 Task: Create a sub task System Test and UAT for the task  Implement a new cloud-based project management system for a company in the project AgileRapid , assign it to team member softage.2@softage.net and update the status of the sub task to  At Risk , set the priority of the sub task to Medium
Action: Mouse moved to (205, 433)
Screenshot: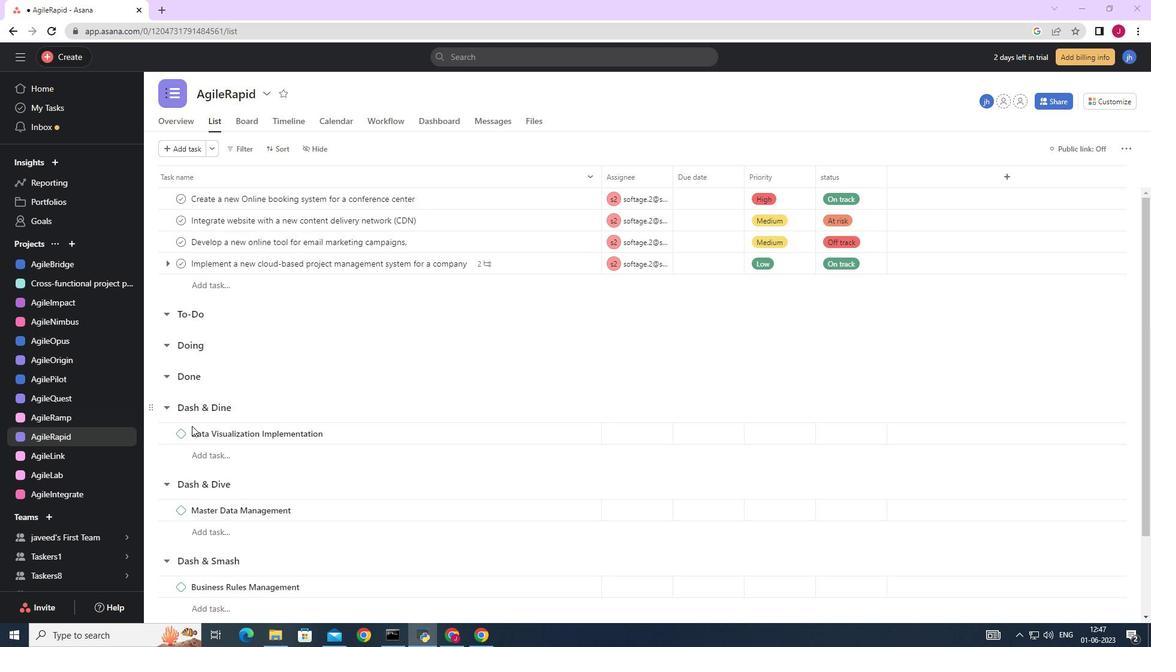 
Action: Mouse scrolled (205, 432) with delta (0, 0)
Screenshot: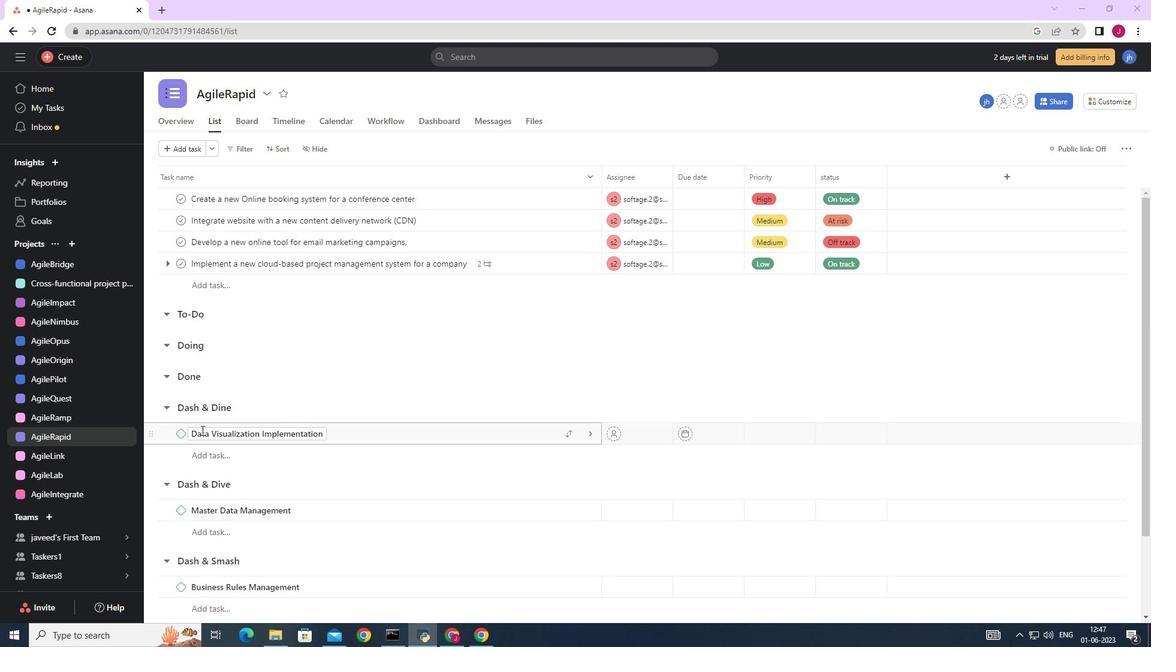 
Action: Mouse scrolled (205, 432) with delta (0, 0)
Screenshot: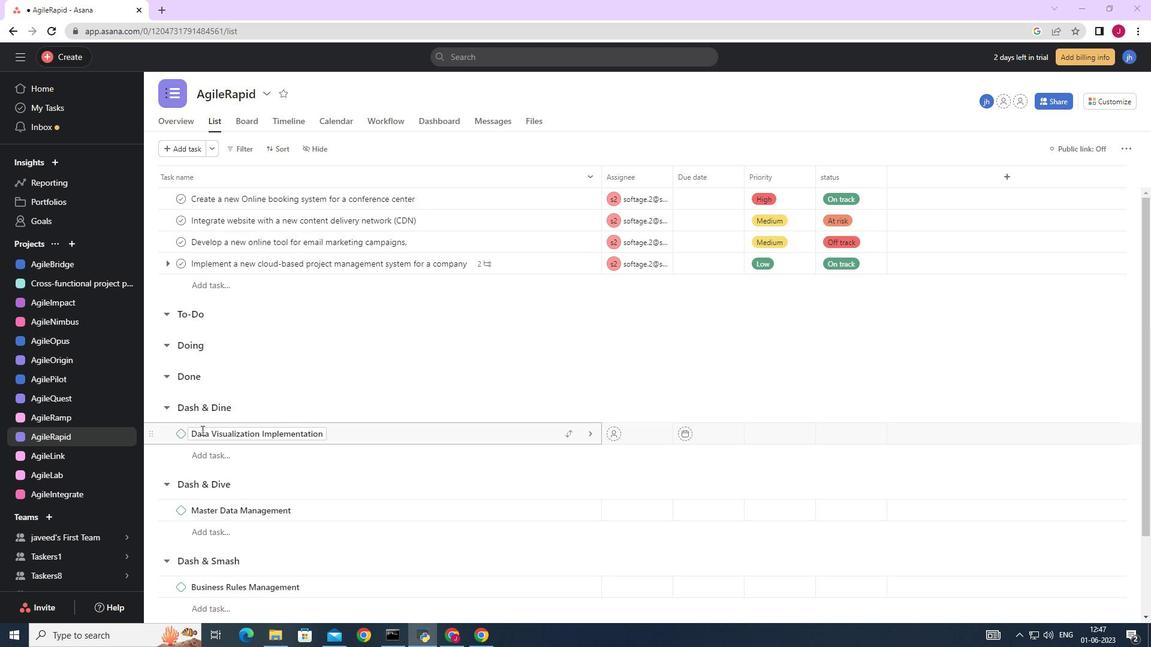 
Action: Mouse scrolled (205, 432) with delta (0, 0)
Screenshot: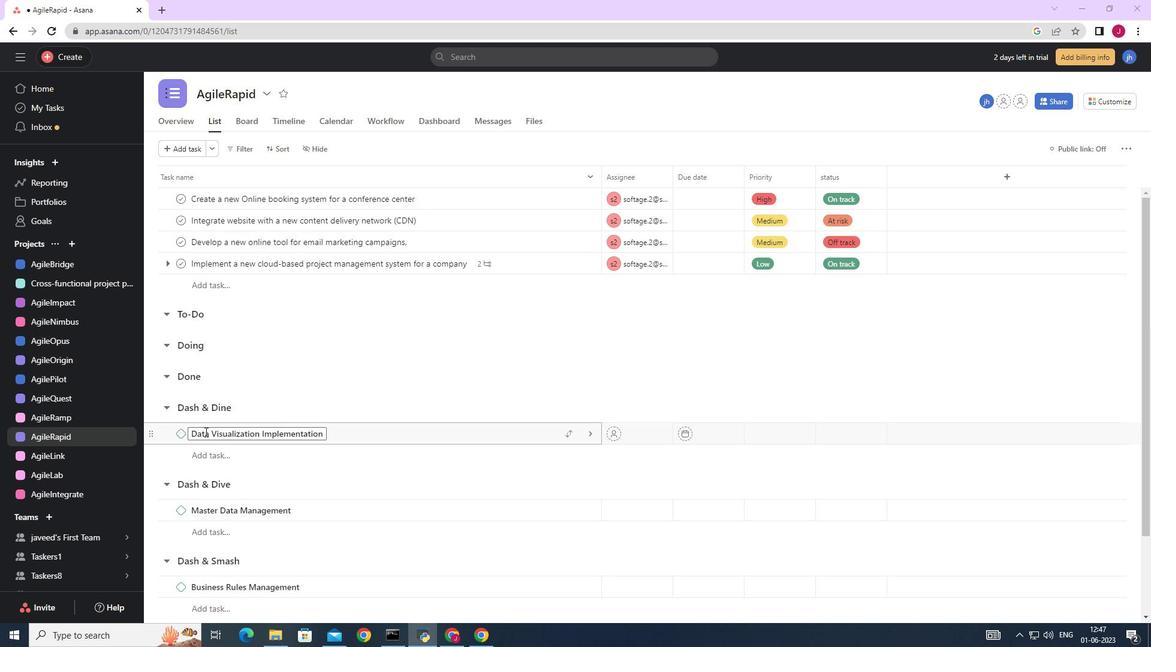 
Action: Mouse scrolled (205, 432) with delta (0, 0)
Screenshot: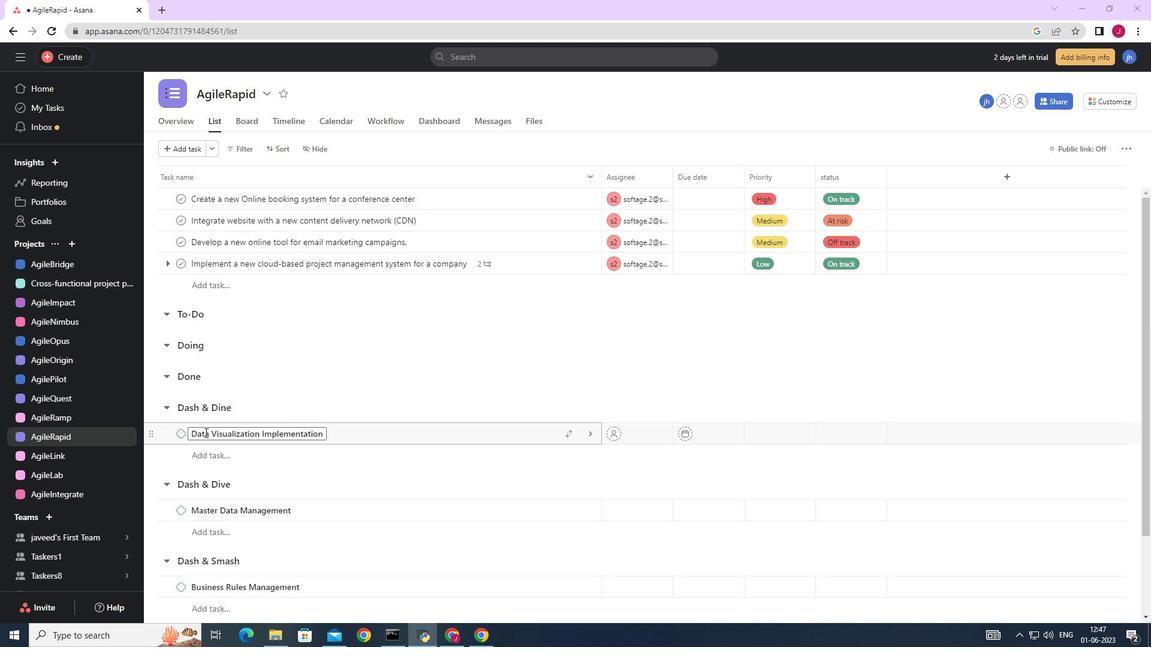 
Action: Mouse moved to (208, 443)
Screenshot: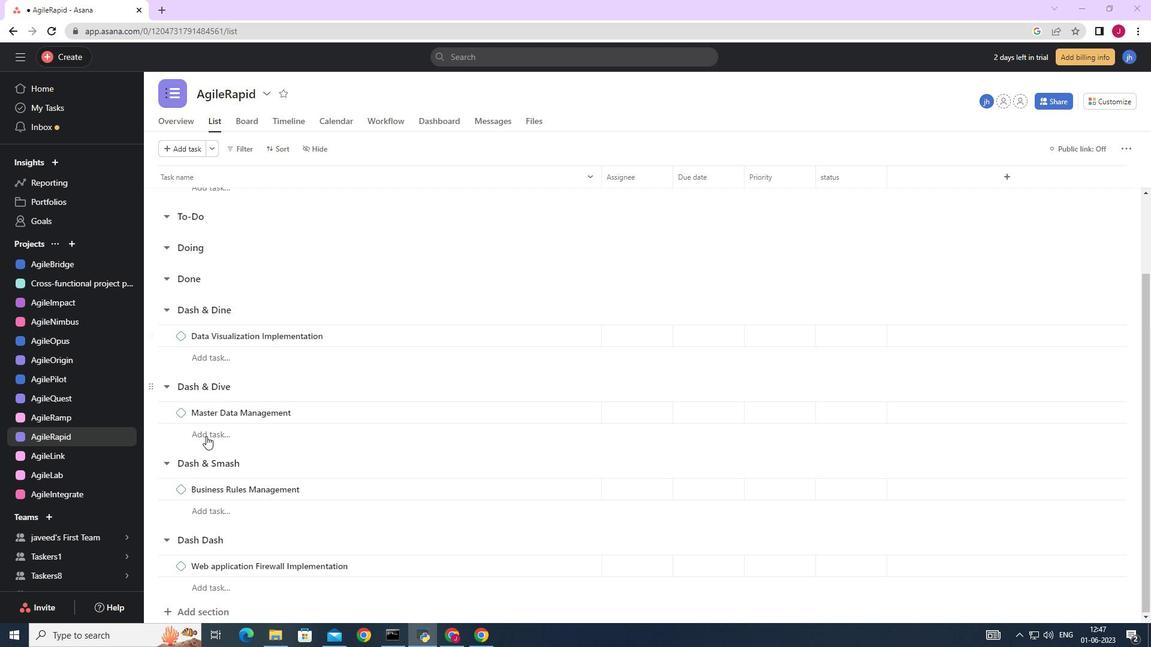 
Action: Mouse scrolled (208, 443) with delta (0, 0)
Screenshot: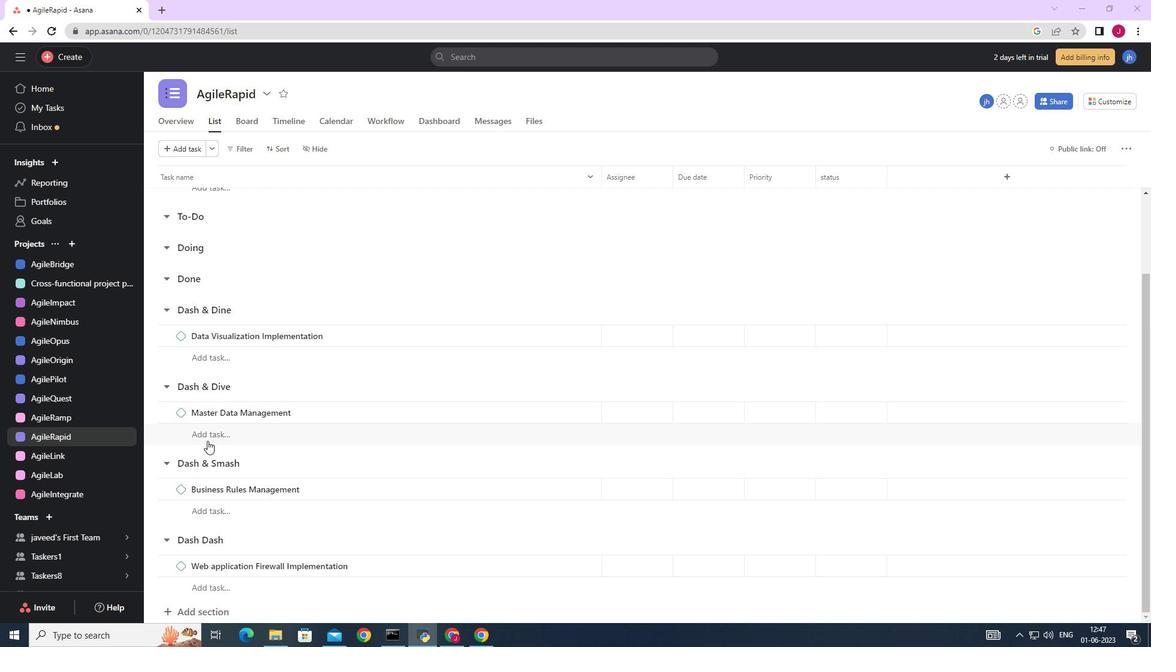 
Action: Mouse scrolled (208, 443) with delta (0, 0)
Screenshot: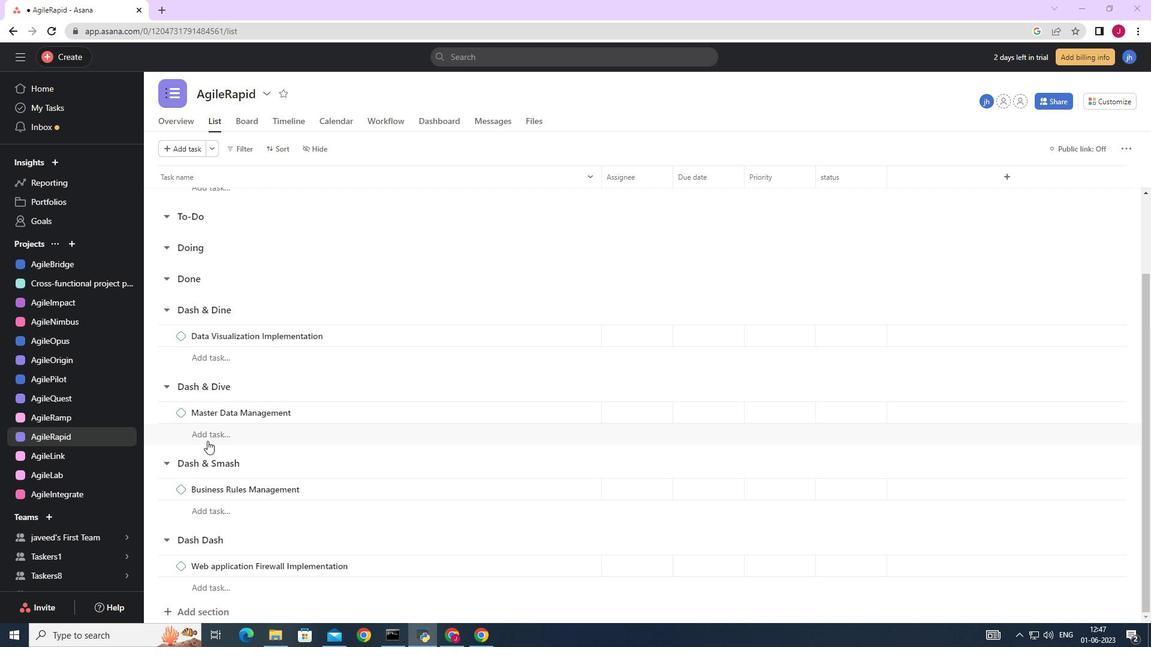 
Action: Mouse scrolled (208, 443) with delta (0, 0)
Screenshot: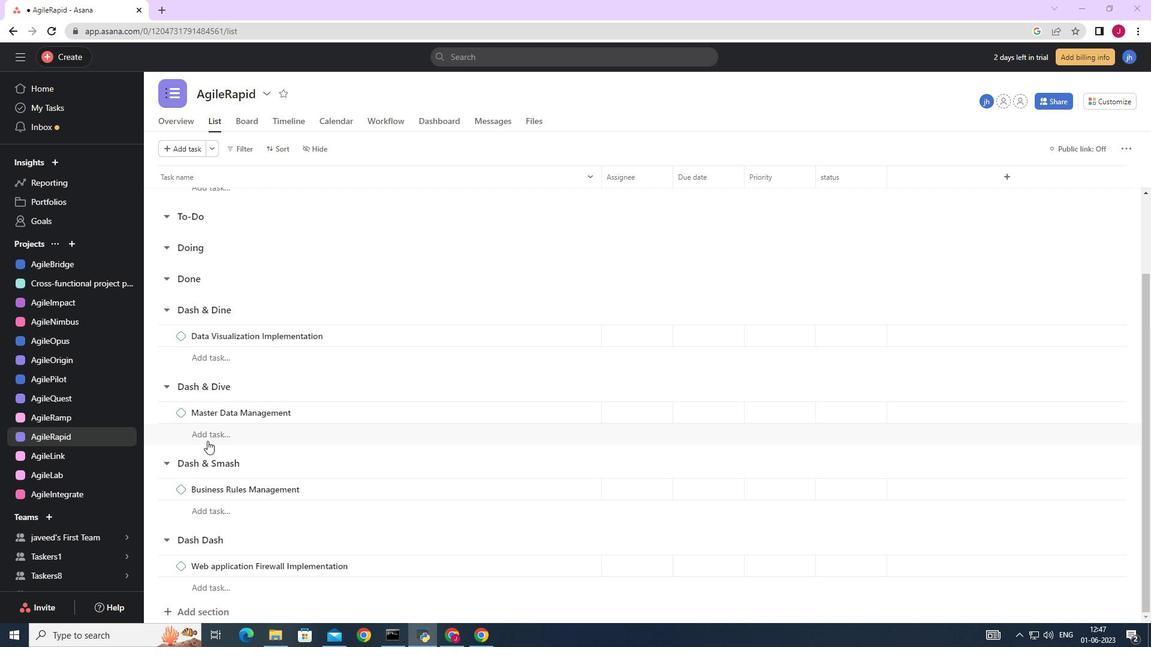 
Action: Mouse scrolled (208, 443) with delta (0, 0)
Screenshot: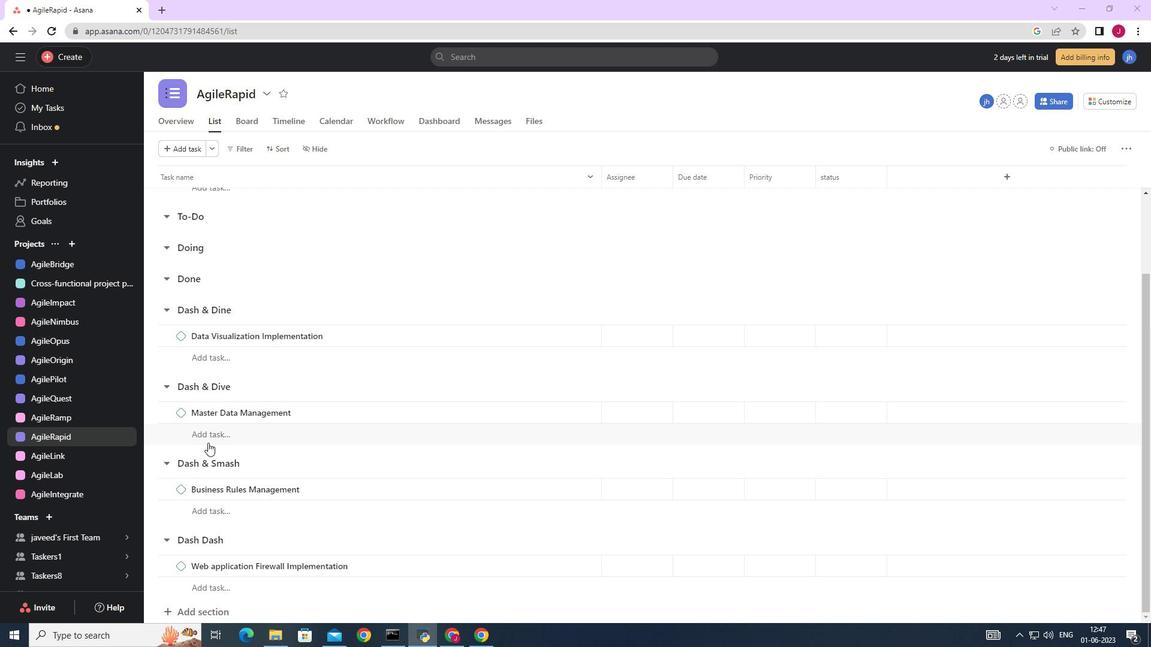 
Action: Mouse moved to (546, 265)
Screenshot: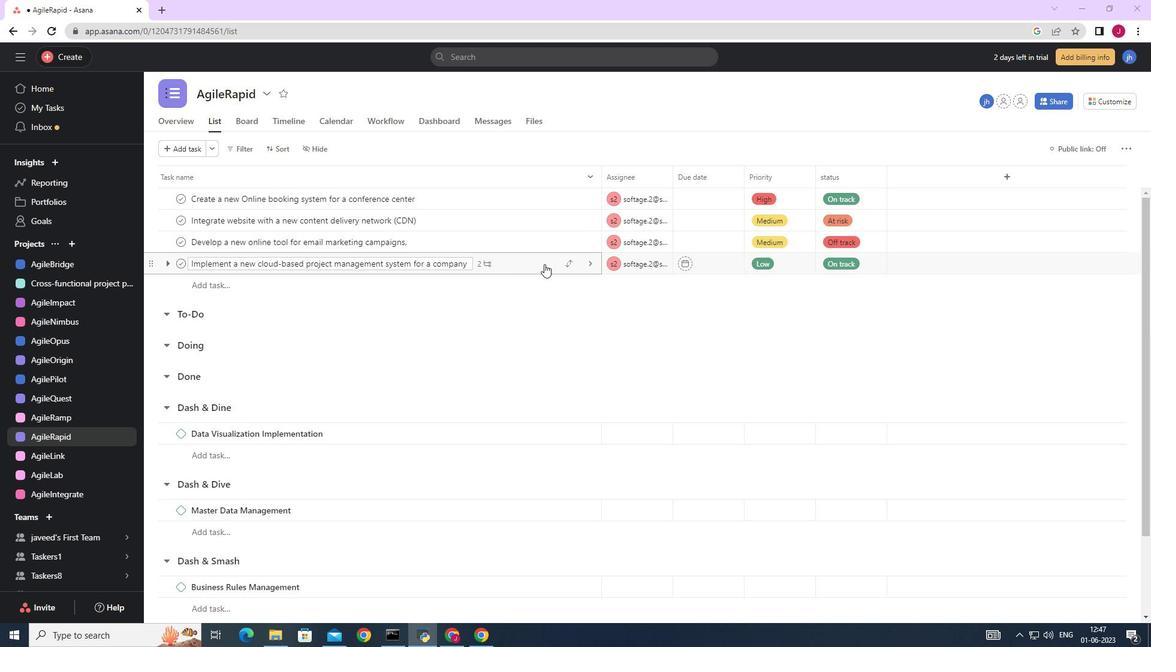 
Action: Mouse pressed left at (546, 265)
Screenshot: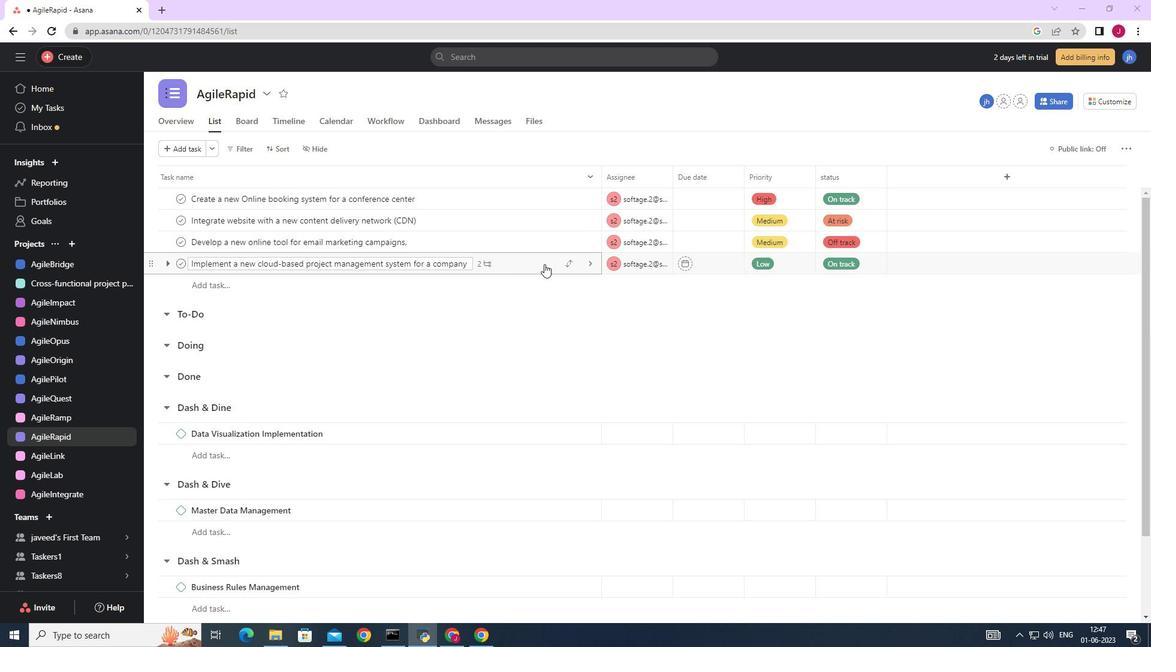 
Action: Mouse moved to (872, 427)
Screenshot: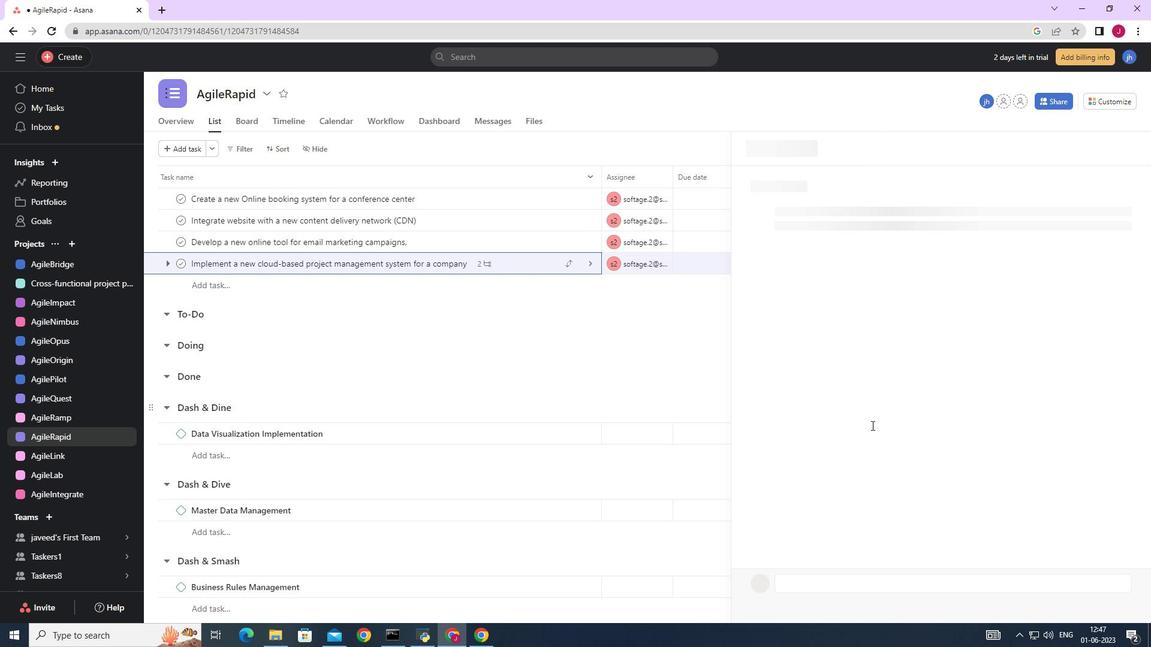 
Action: Mouse scrolled (872, 427) with delta (0, 0)
Screenshot: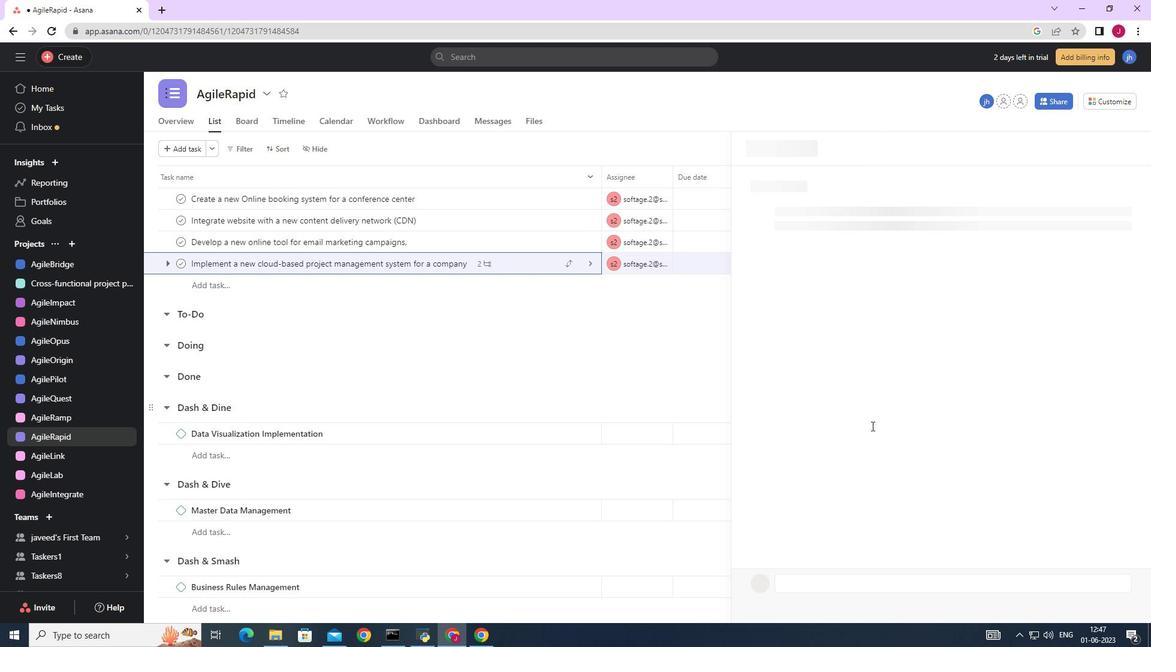 
Action: Mouse scrolled (872, 427) with delta (0, 0)
Screenshot: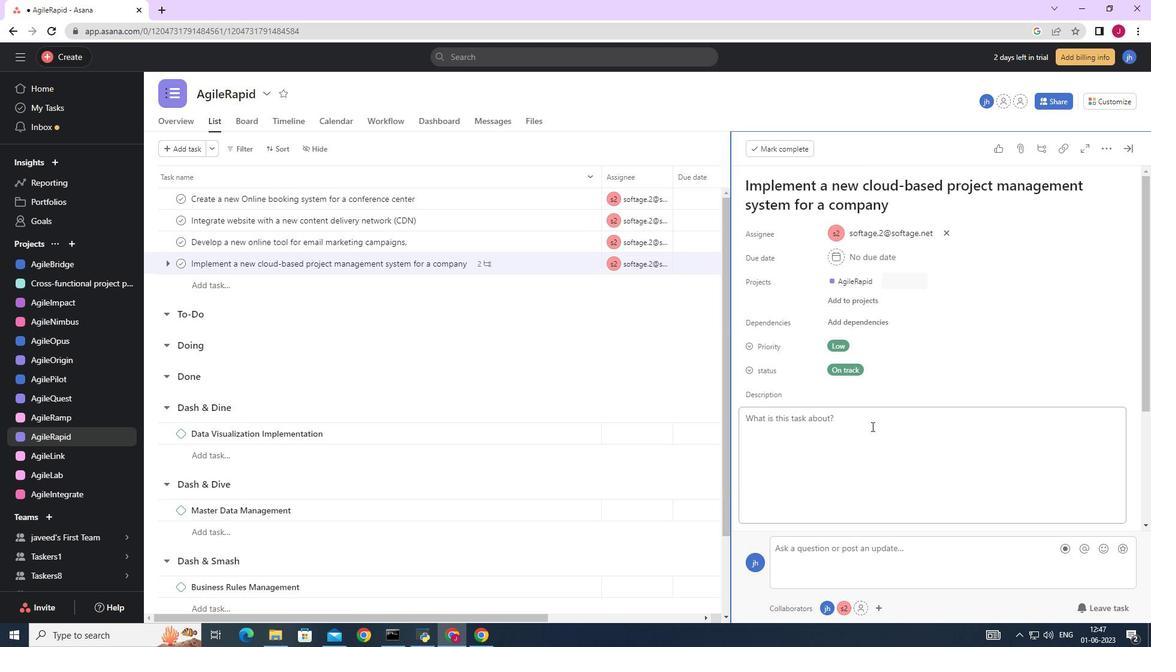 
Action: Mouse scrolled (872, 427) with delta (0, 0)
Screenshot: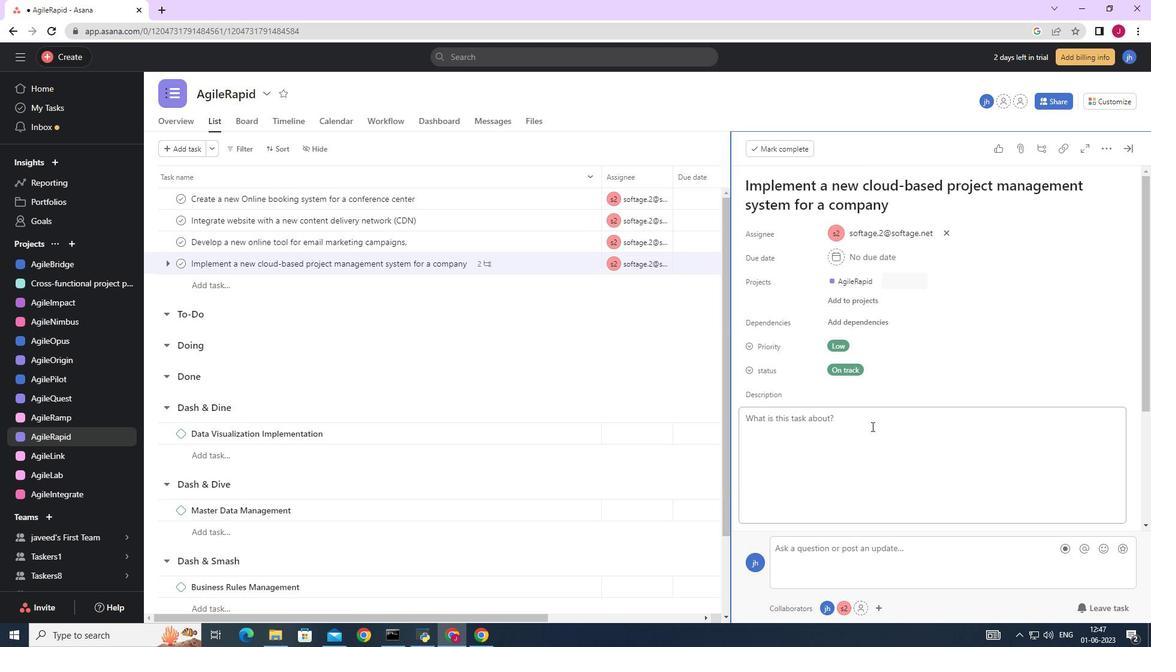 
Action: Mouse scrolled (872, 427) with delta (0, 0)
Screenshot: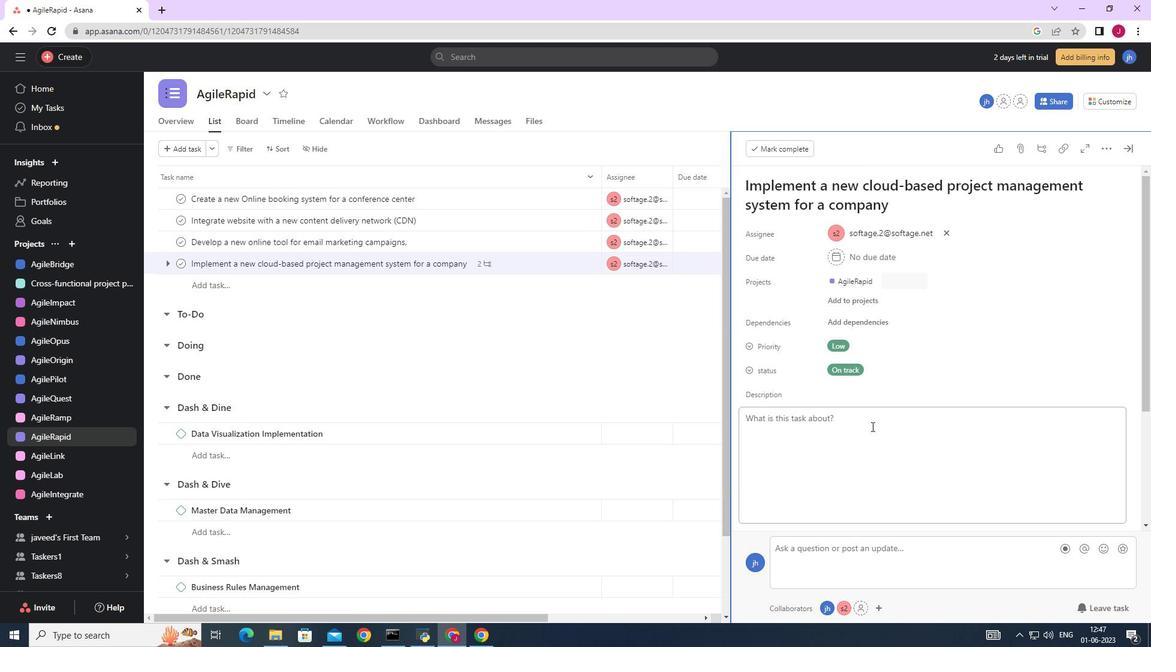 
Action: Mouse moved to (776, 436)
Screenshot: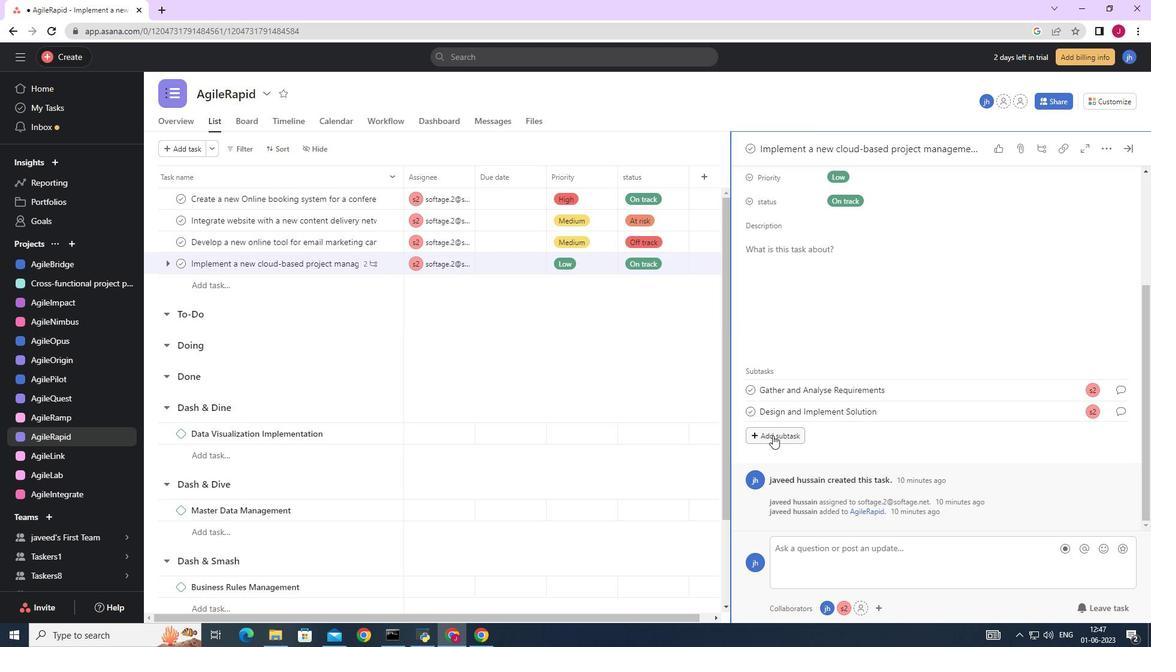 
Action: Mouse pressed left at (776, 436)
Screenshot: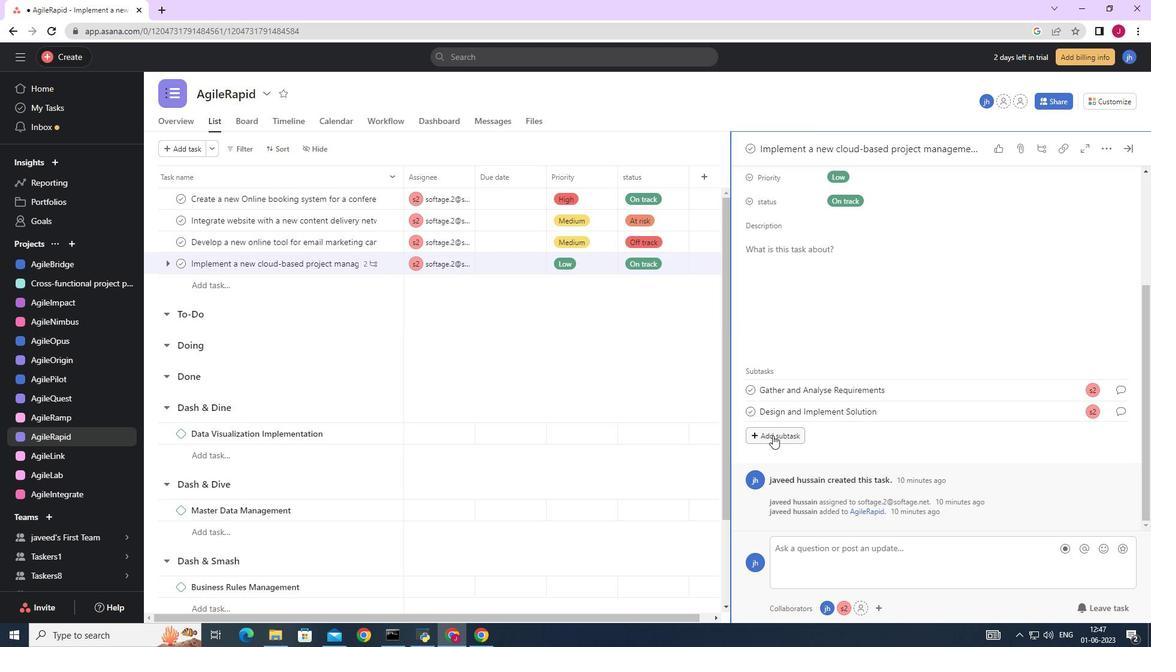 
Action: Mouse moved to (683, 415)
Screenshot: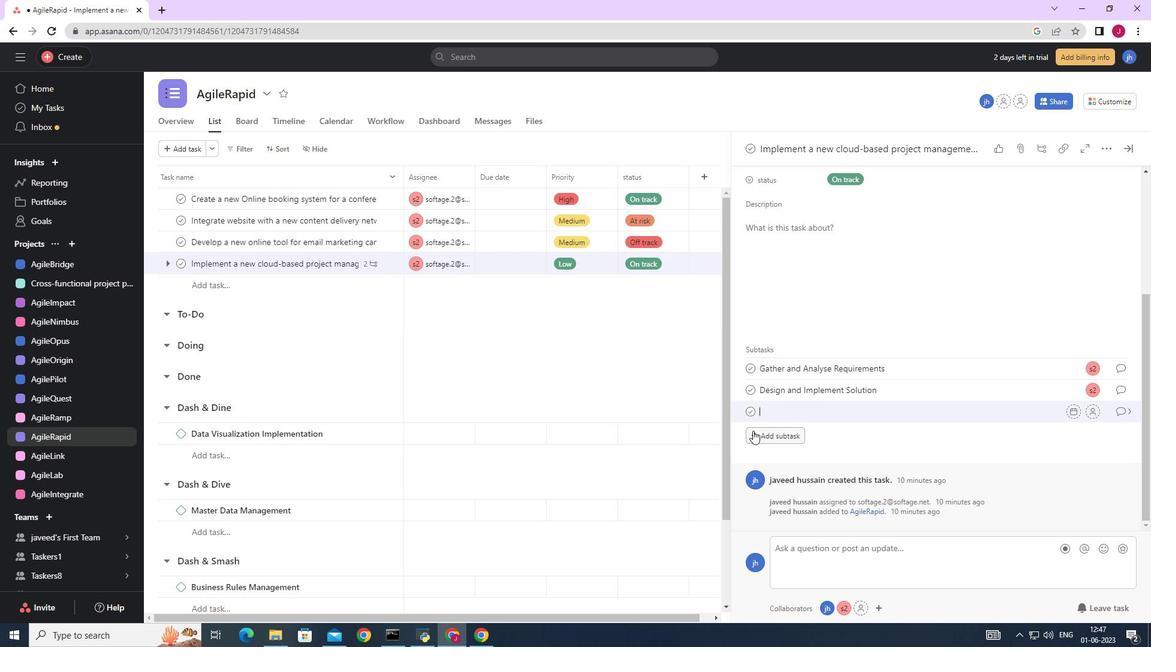 
Action: Key pressed <Key.caps_lock>S<Key.caps_lock>ystem<Key.space><Key.caps_lock>T<Key.caps_lock>est<Key.space><Key.caps_lock><Key.caps_lock>and<Key.space><Key.caps_lock>YA<Key.backspace><Key.backspace>UAT
Screenshot: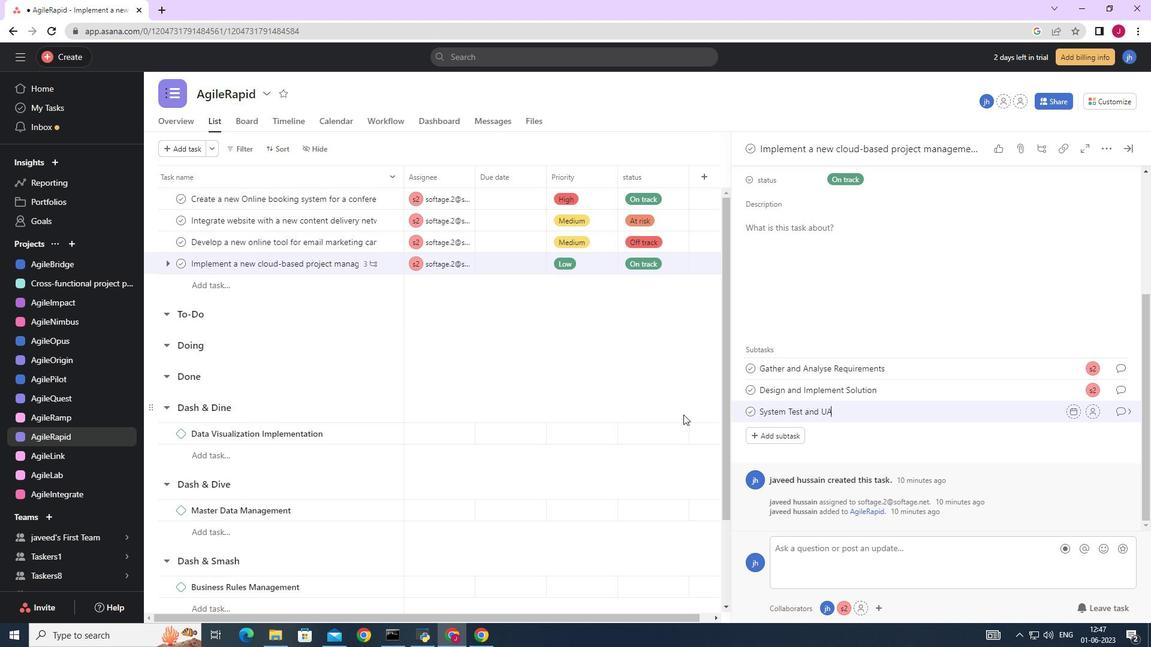 
Action: Mouse moved to (1095, 411)
Screenshot: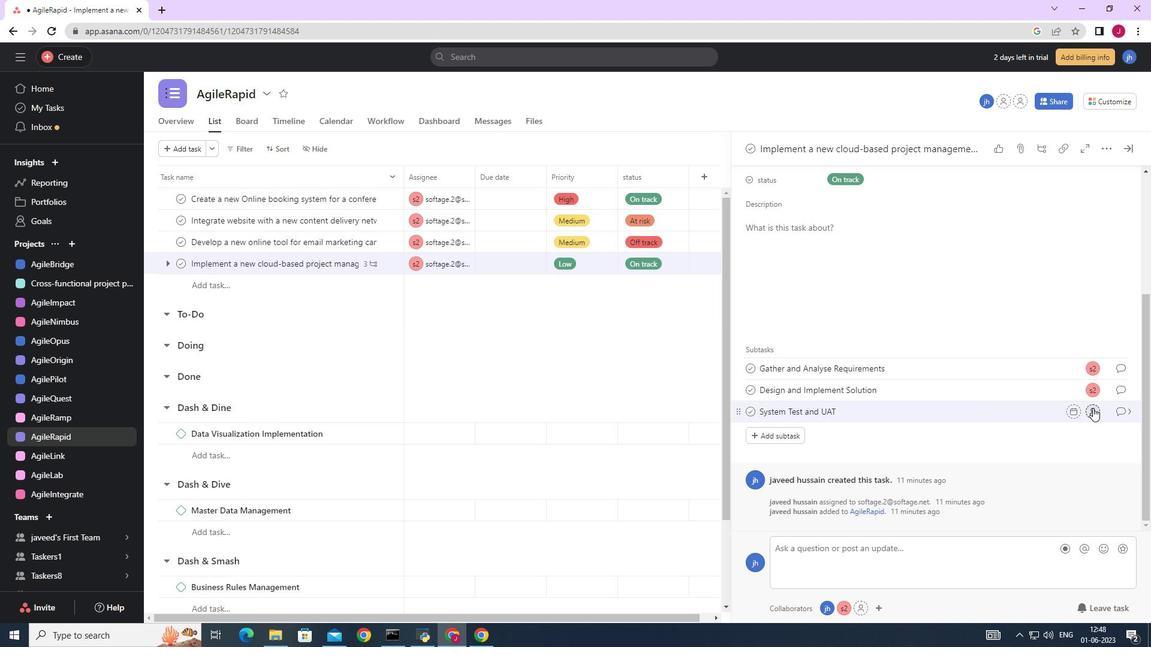 
Action: Mouse pressed left at (1095, 411)
Screenshot: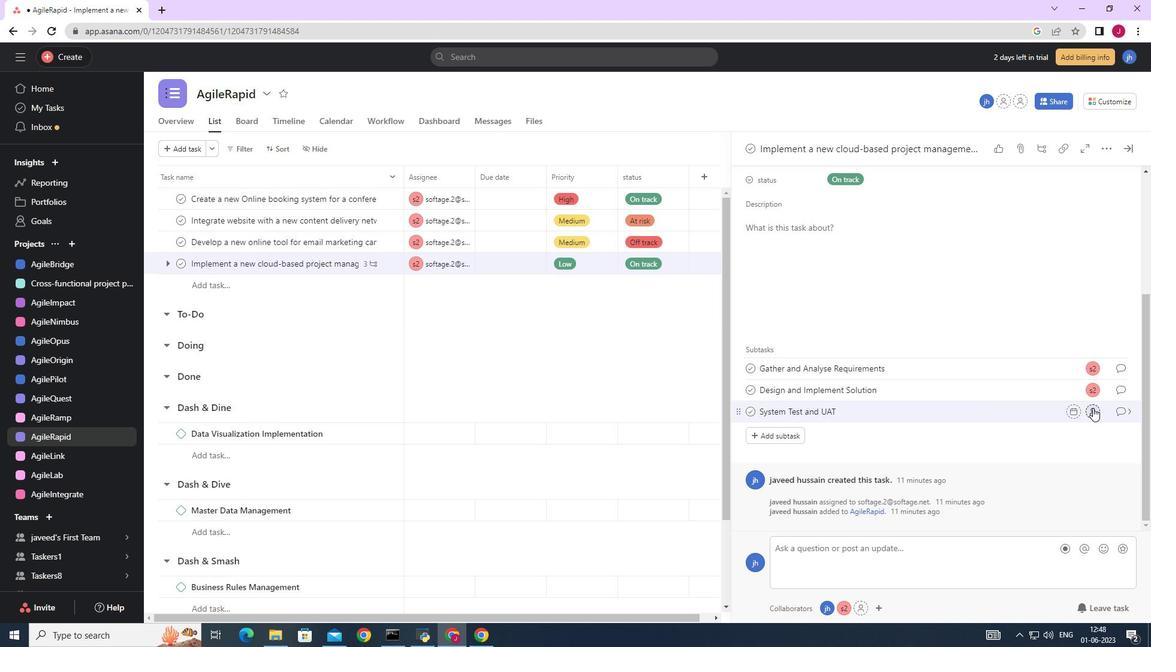 
Action: Mouse moved to (884, 427)
Screenshot: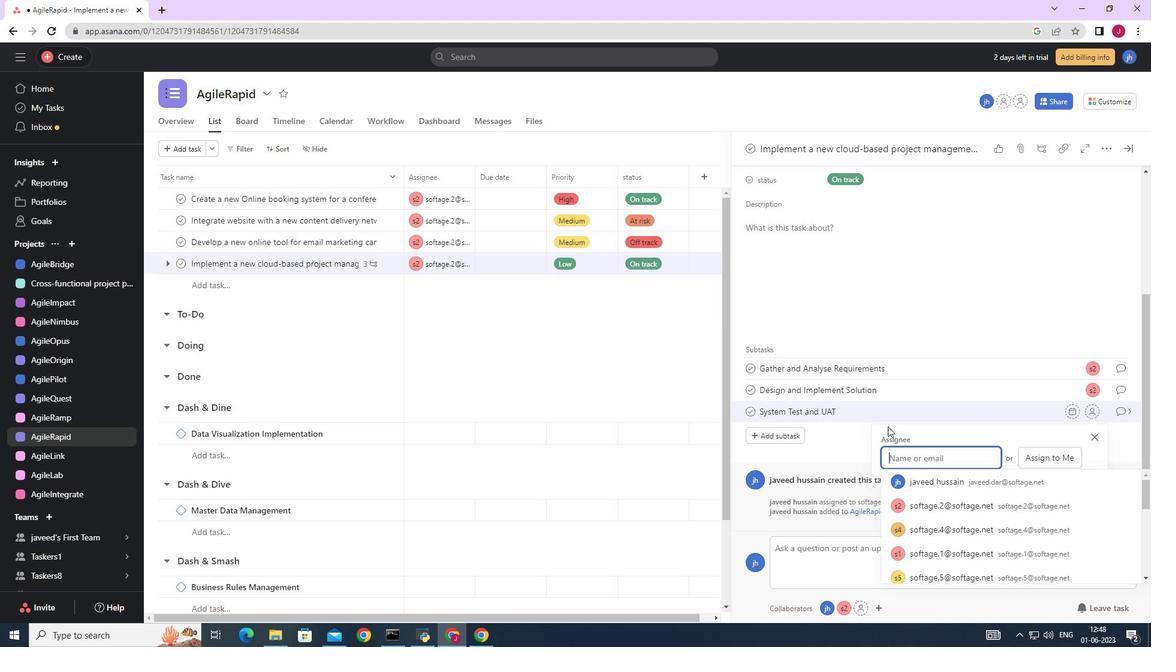 
Action: Key pressed SOFTAGE.2
Screenshot: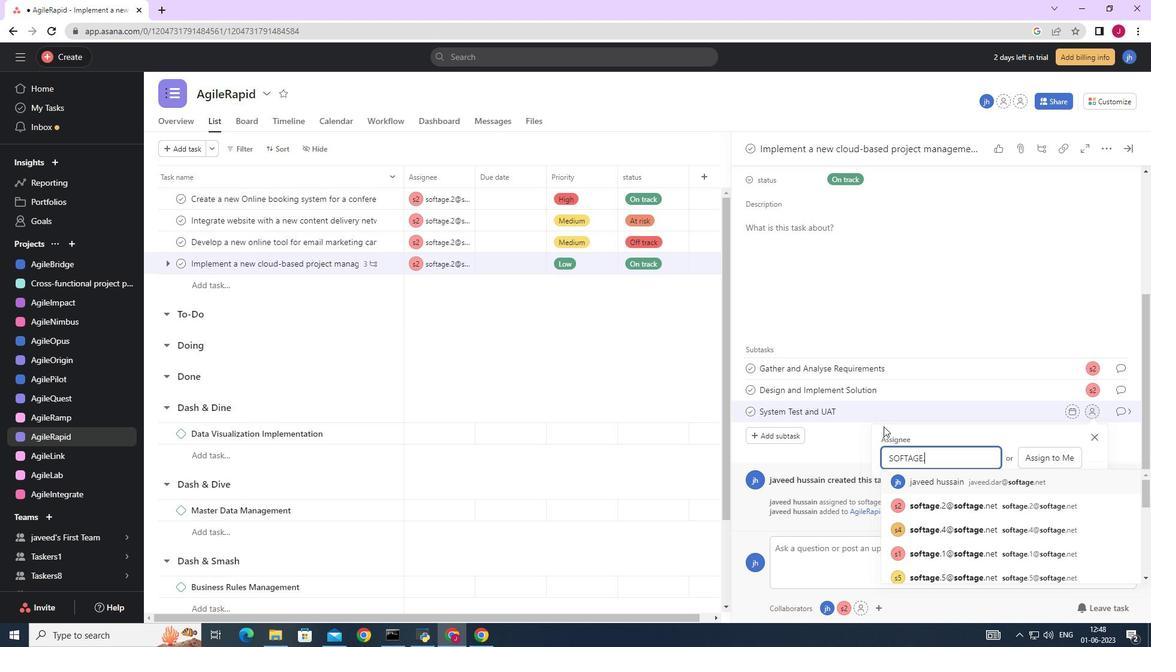 
Action: Mouse moved to (965, 486)
Screenshot: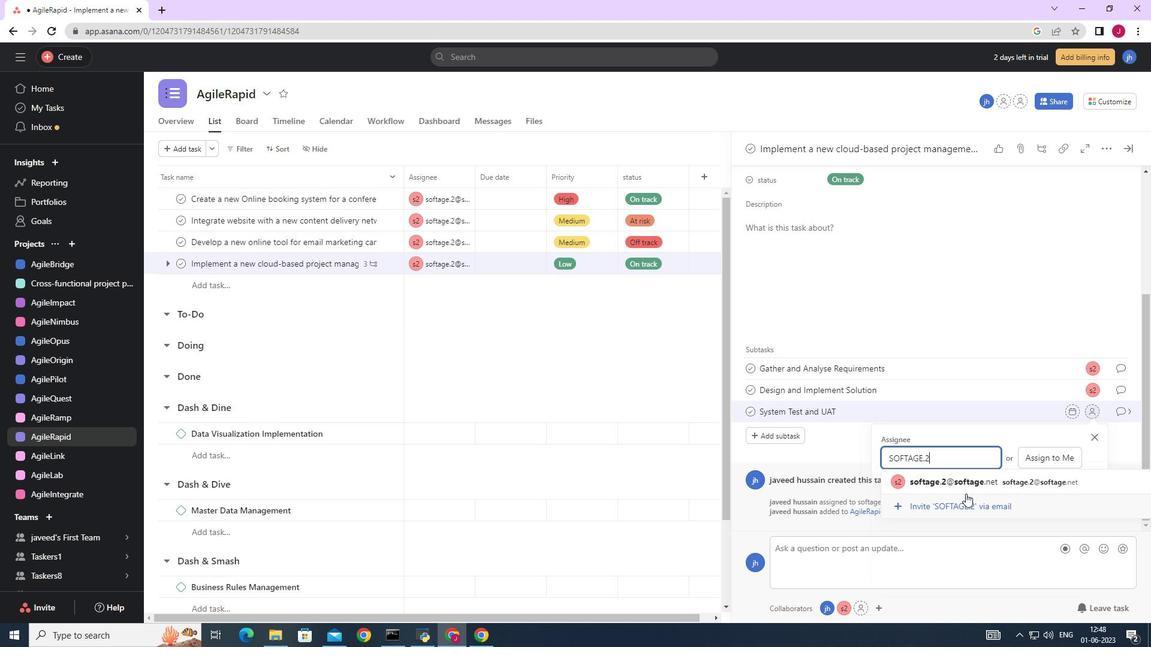 
Action: Mouse pressed left at (965, 486)
Screenshot: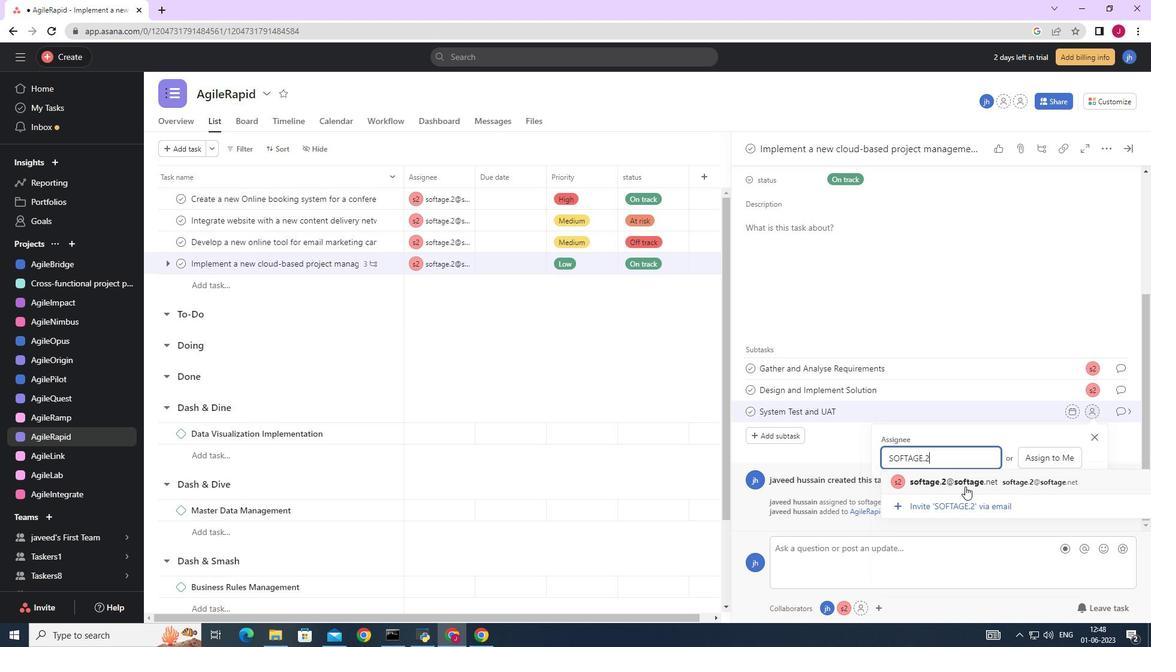 
Action: Mouse moved to (1122, 408)
Screenshot: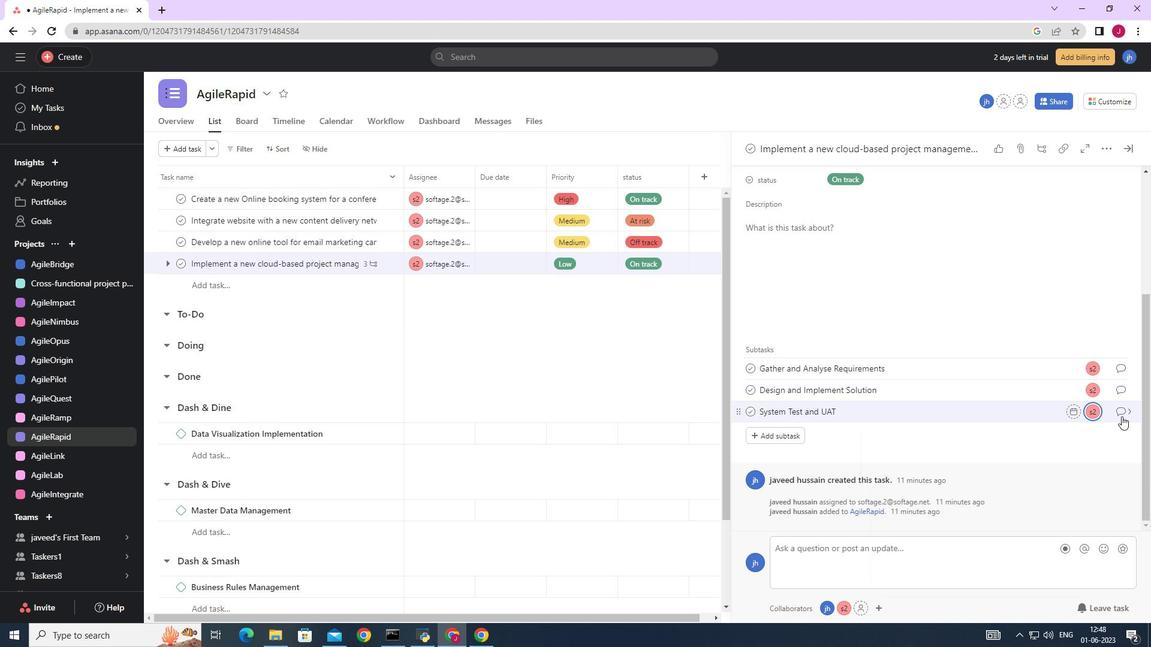 
Action: Mouse pressed left at (1122, 408)
Screenshot: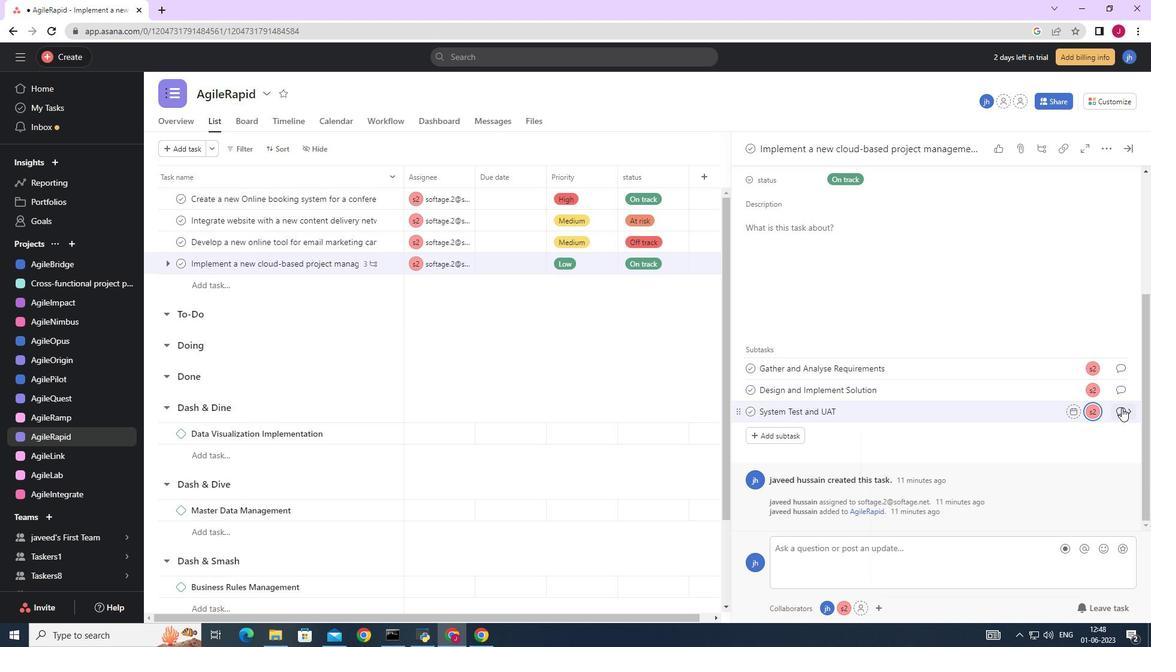 
Action: Mouse moved to (784, 320)
Screenshot: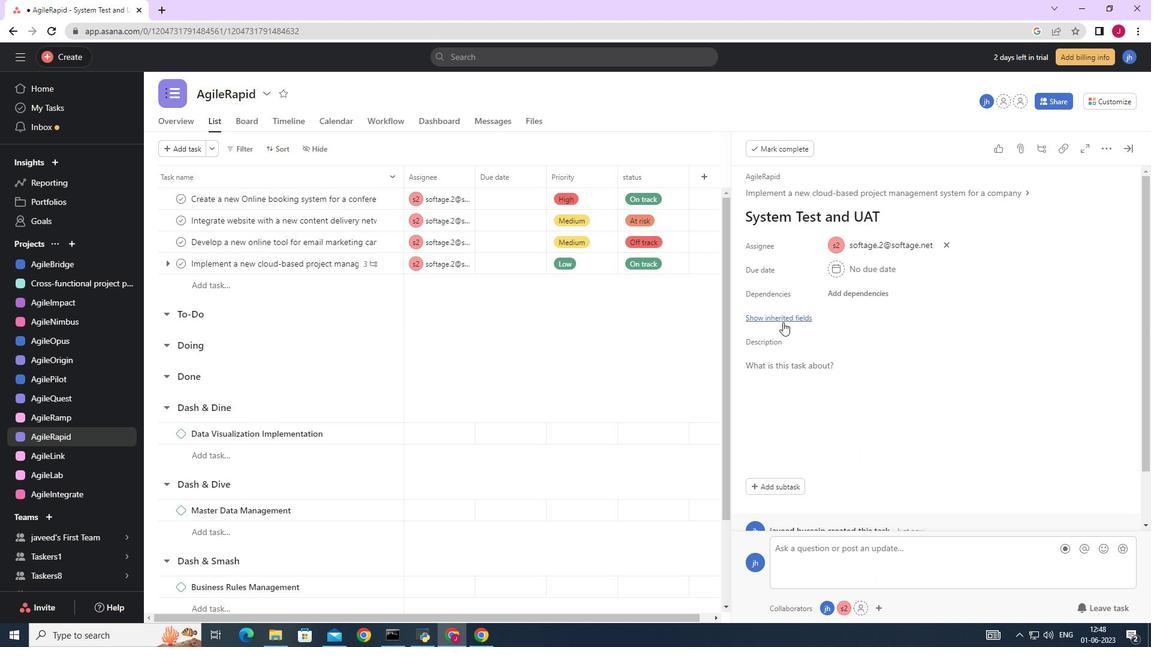 
Action: Mouse pressed left at (784, 320)
Screenshot: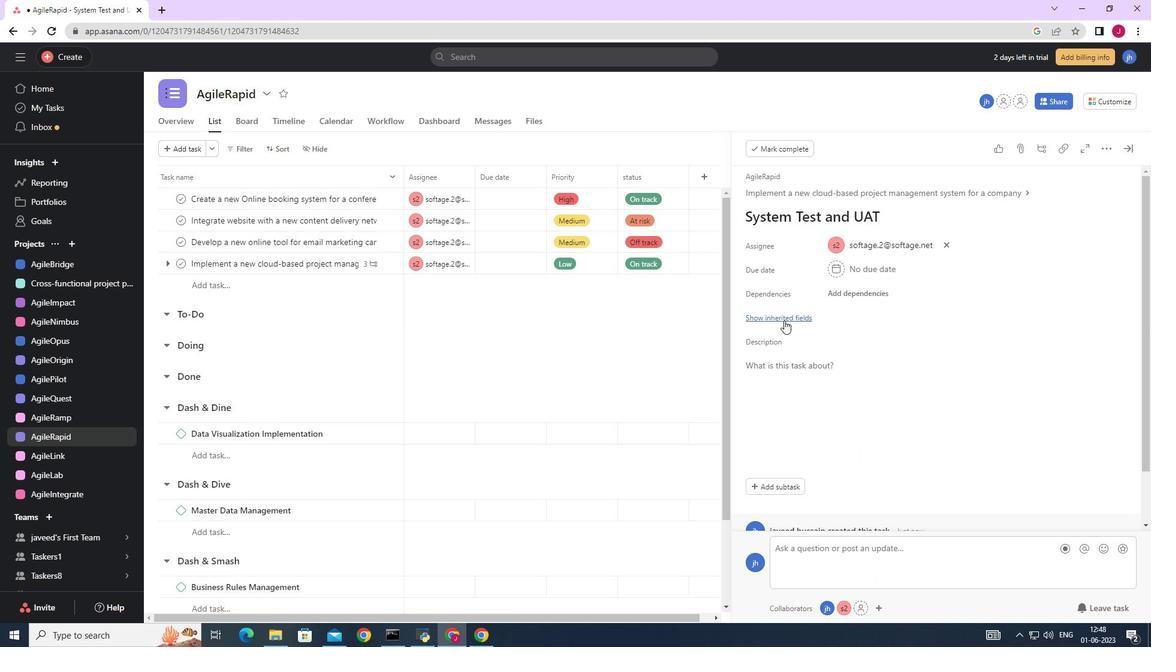 
Action: Mouse moved to (815, 339)
Screenshot: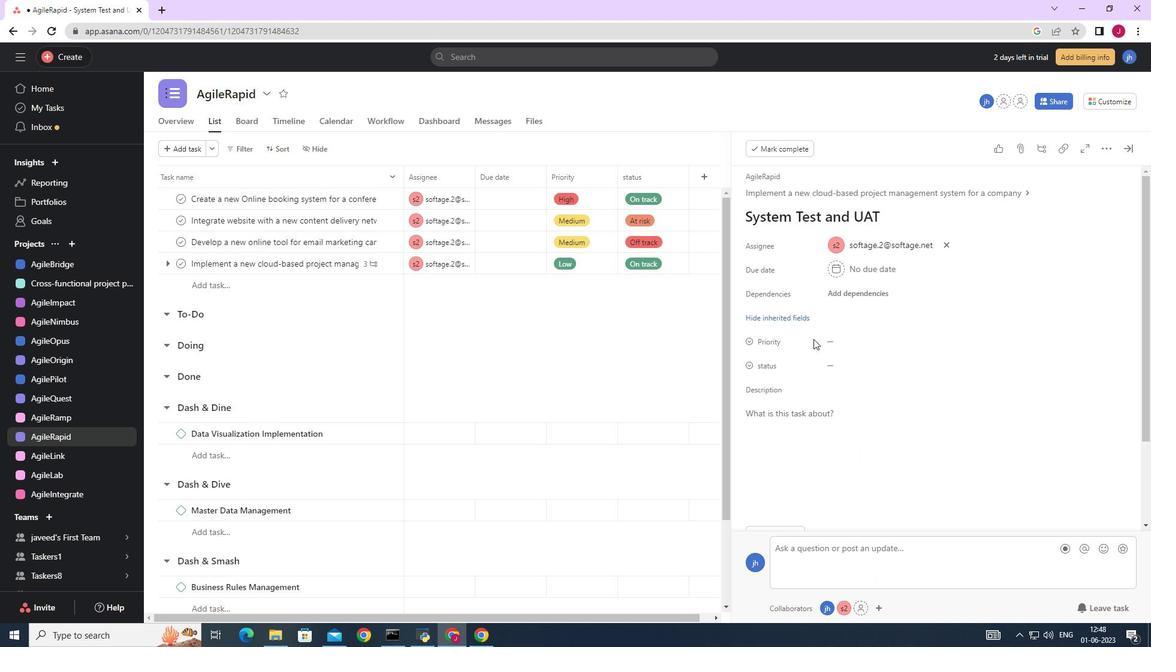 
Action: Mouse pressed left at (815, 339)
Screenshot: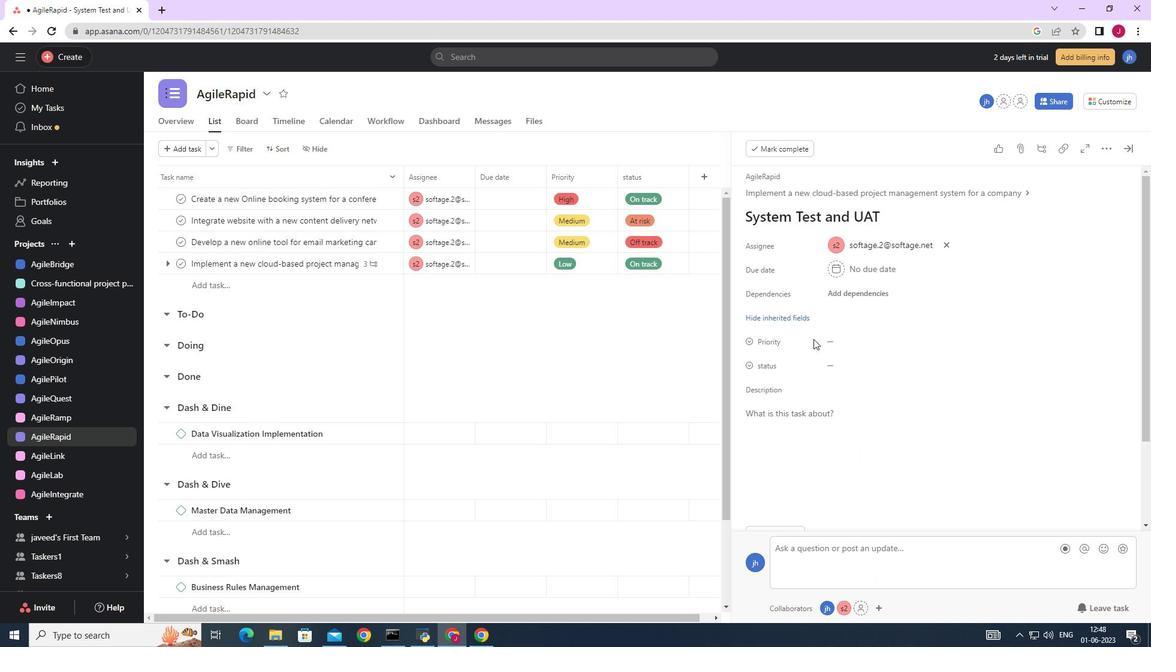 
Action: Mouse moved to (835, 339)
Screenshot: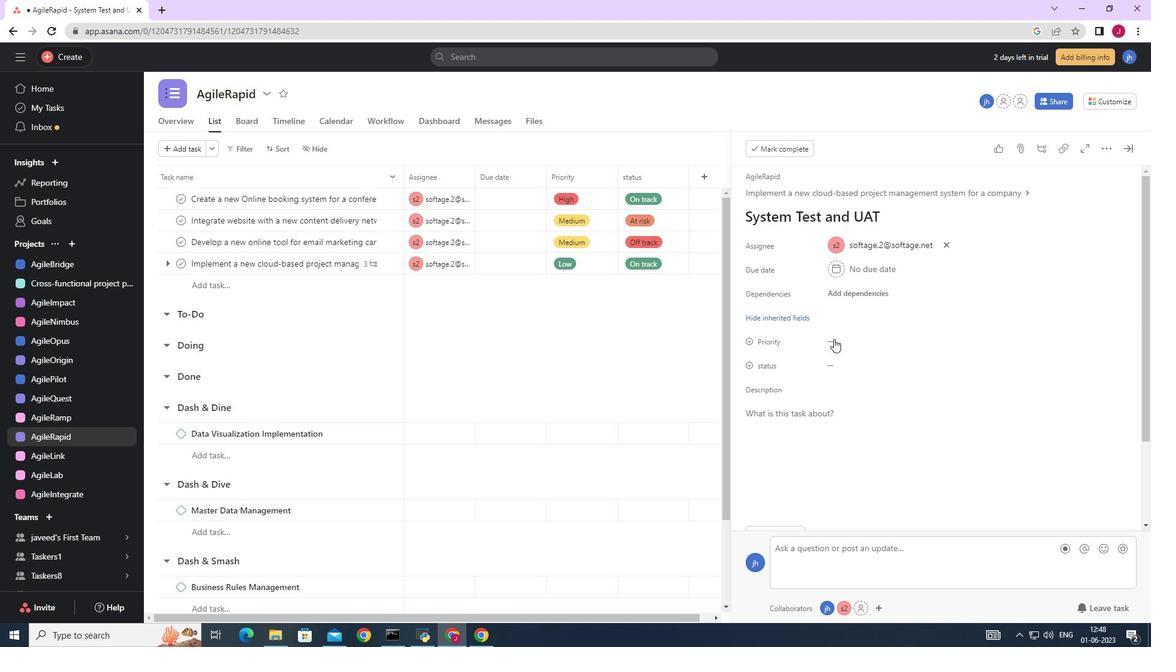 
Action: Mouse pressed left at (835, 339)
Screenshot: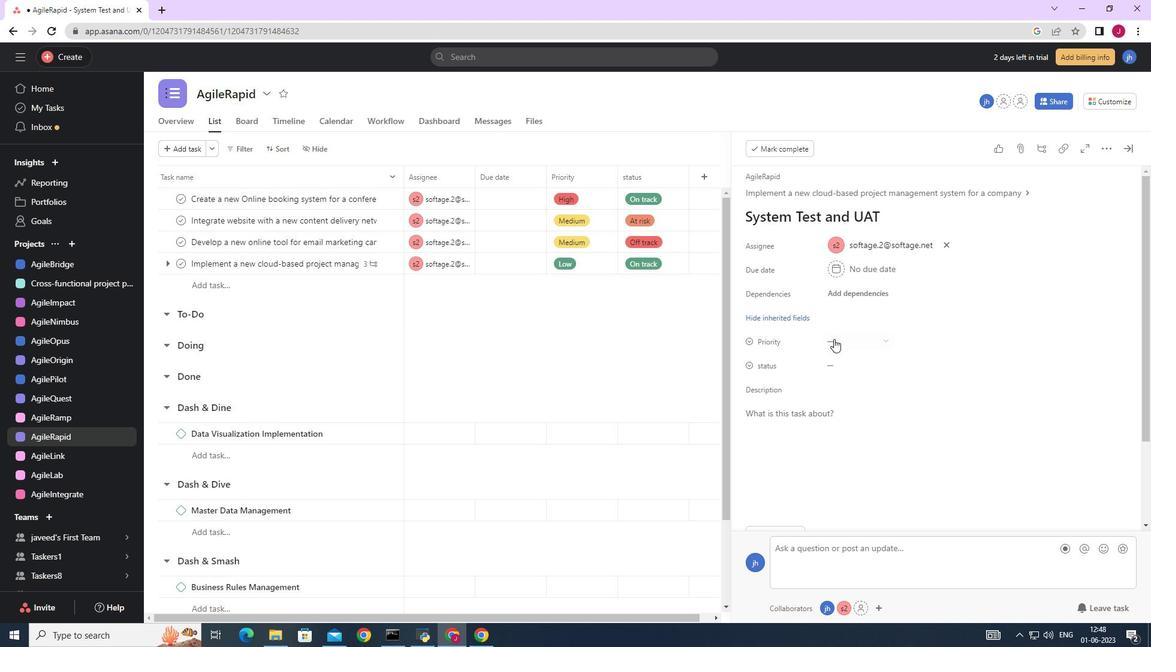 
Action: Mouse moved to (866, 406)
Screenshot: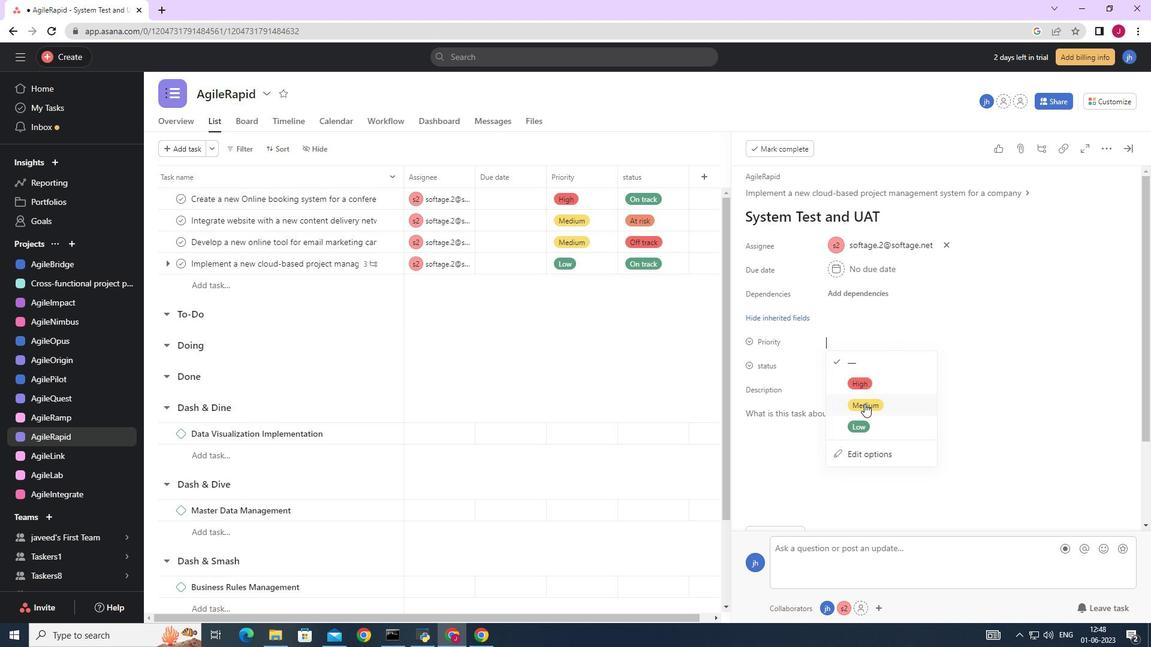 
Action: Mouse pressed left at (866, 406)
Screenshot: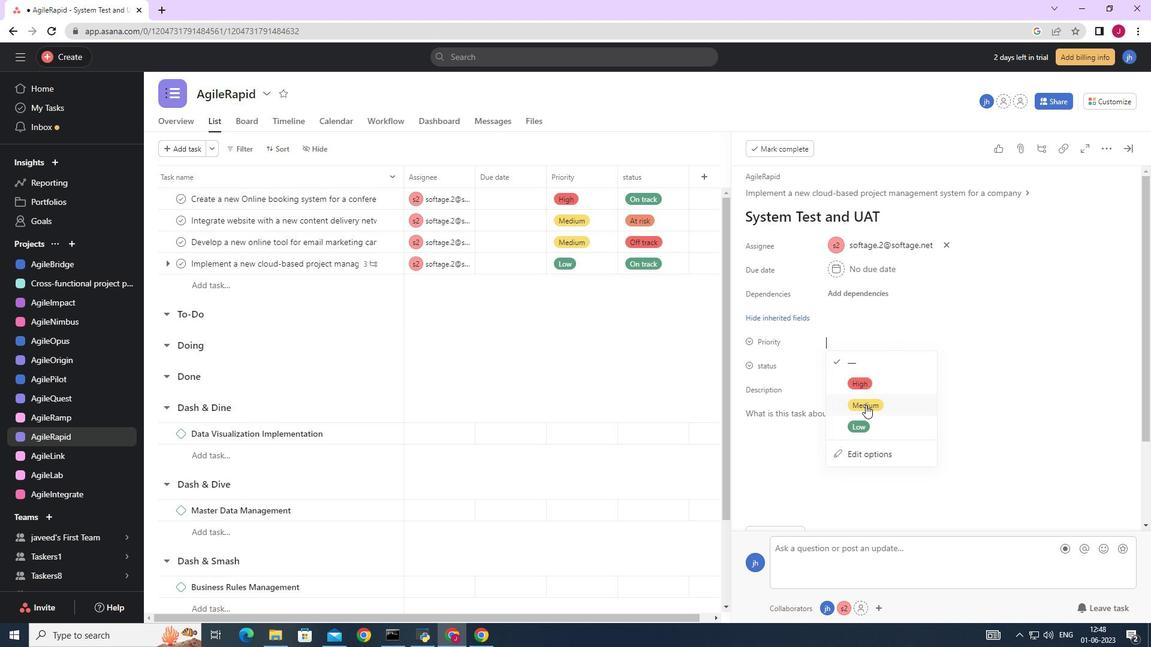
Action: Mouse moved to (838, 355)
Screenshot: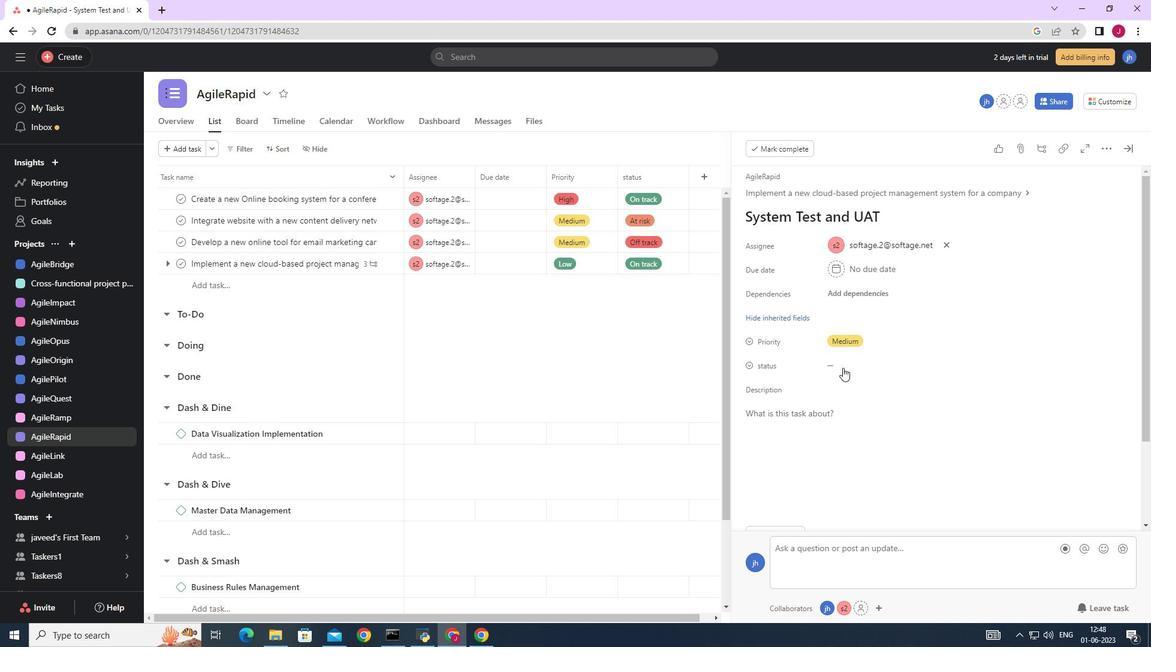 
Action: Mouse pressed left at (838, 355)
Screenshot: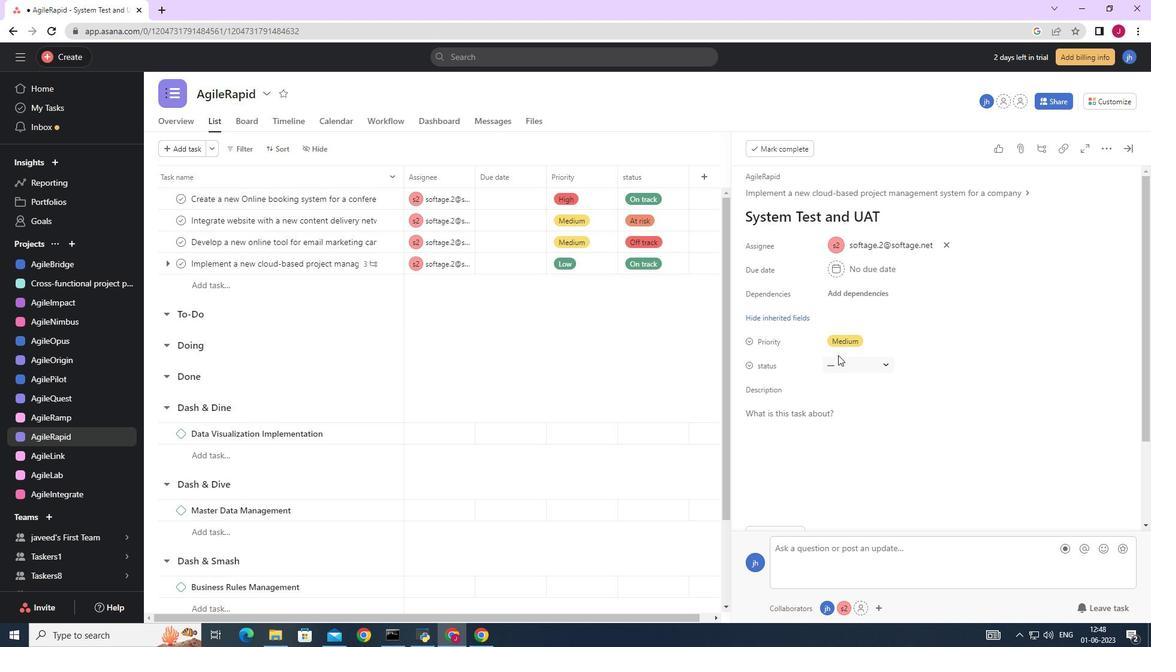 
Action: Mouse moved to (850, 362)
Screenshot: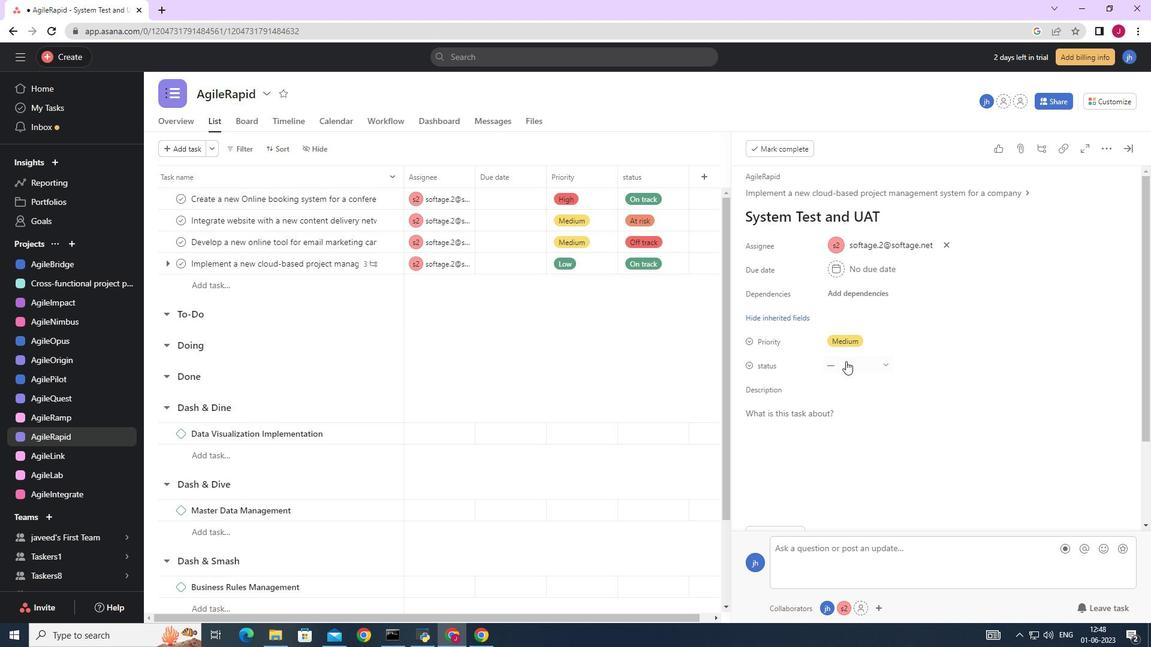 
Action: Mouse pressed left at (850, 362)
Screenshot: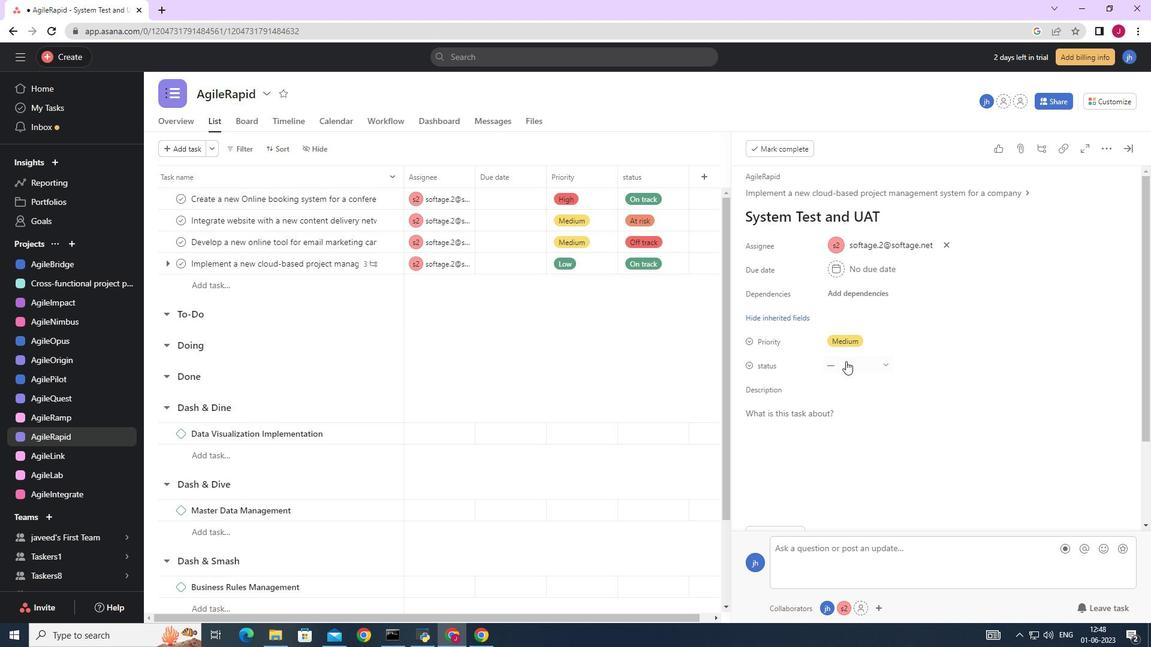 
Action: Mouse moved to (871, 451)
Screenshot: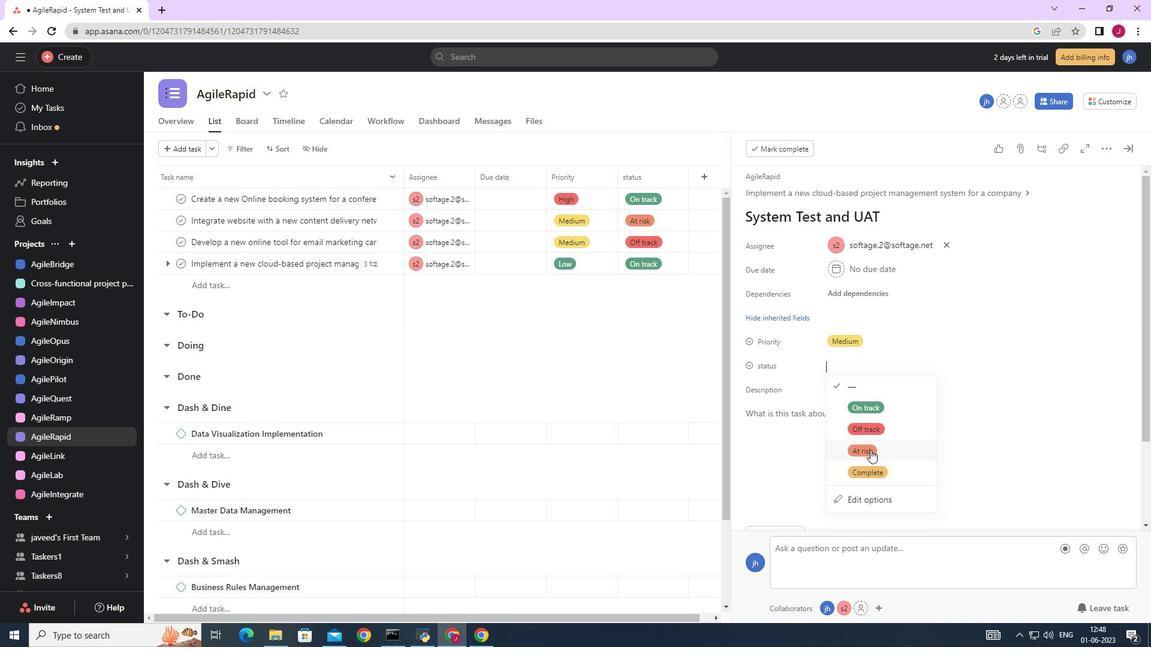 
Action: Mouse pressed left at (871, 451)
Screenshot: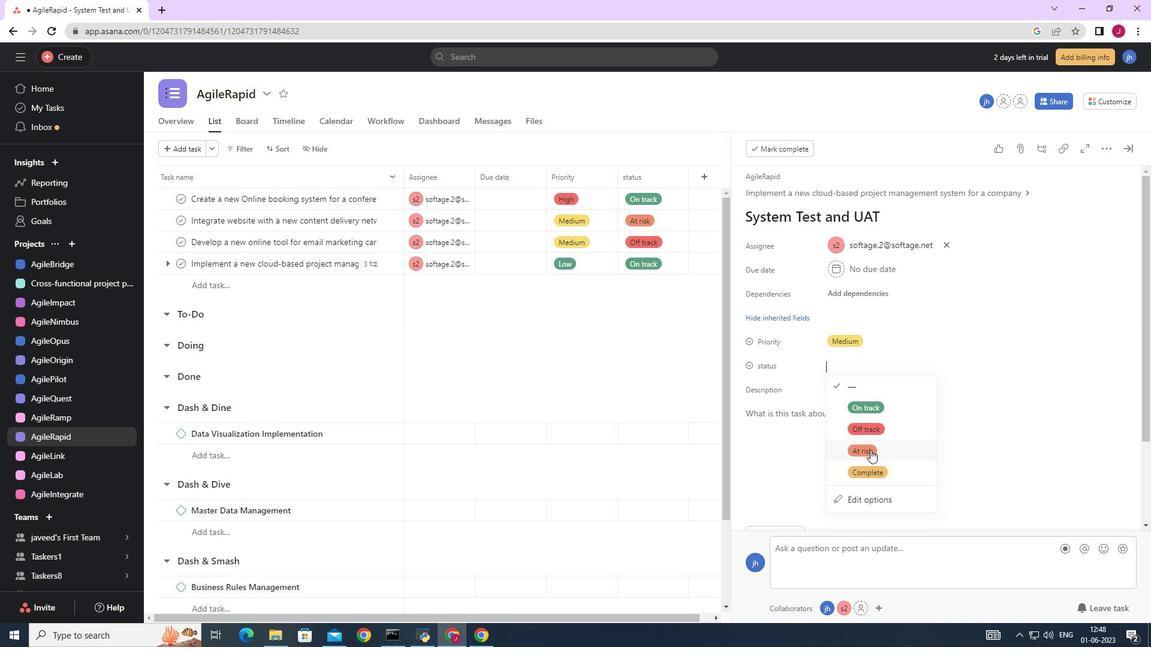 
Action: Mouse moved to (1126, 148)
Screenshot: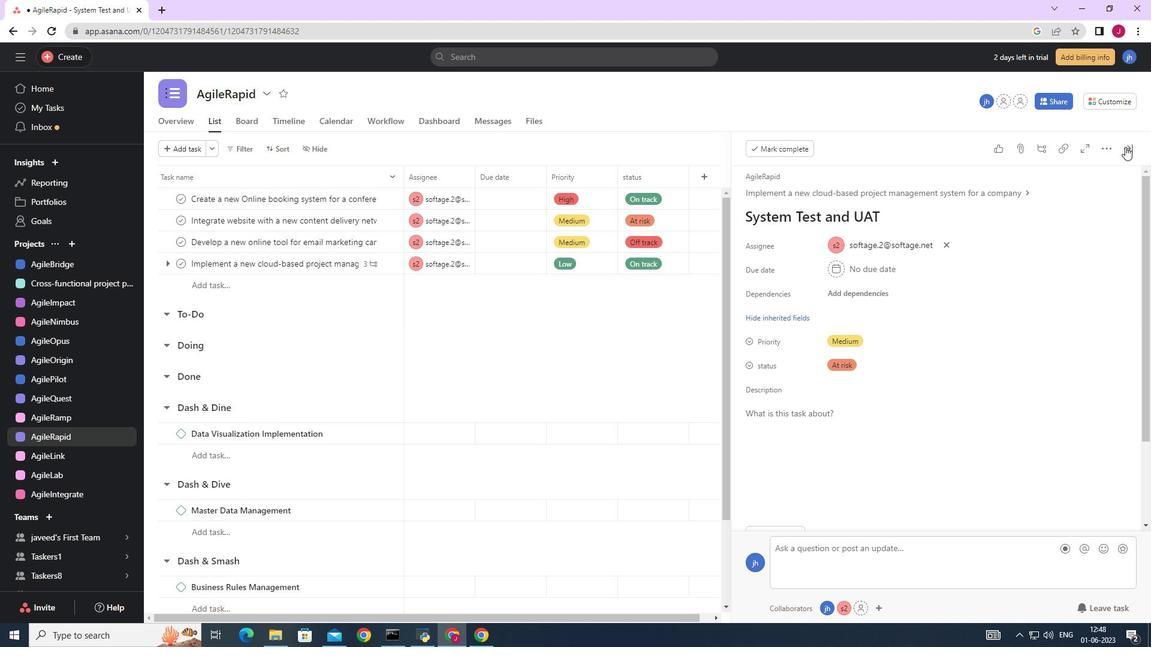 
Action: Mouse pressed left at (1126, 148)
Screenshot: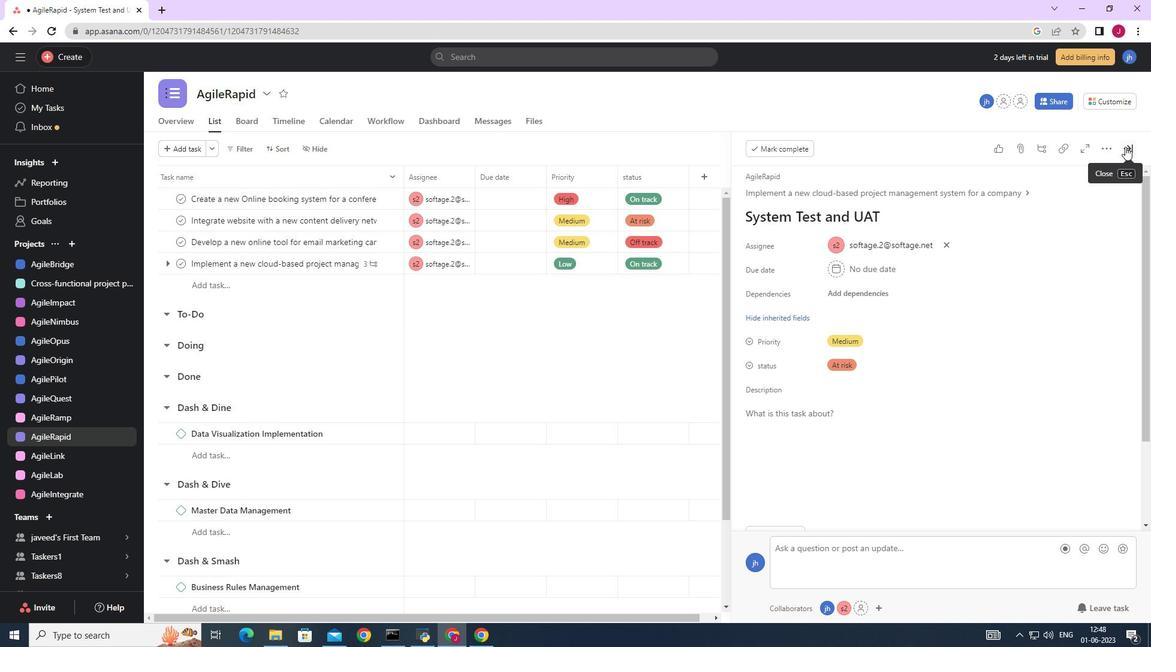 
Action: Mouse moved to (772, 202)
Screenshot: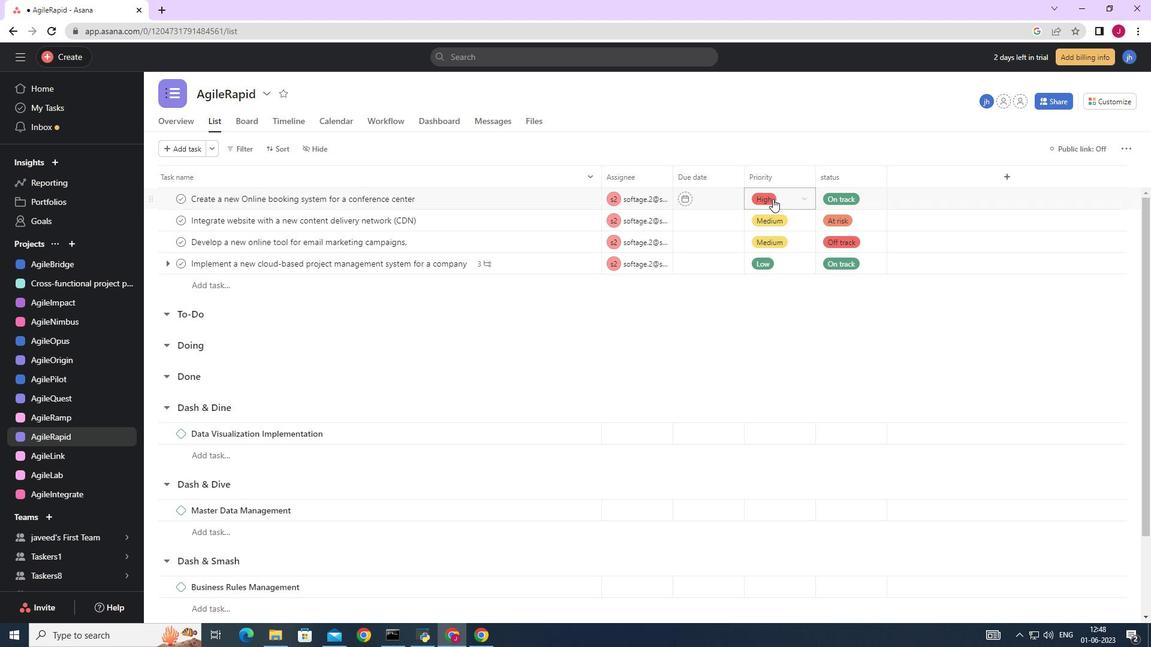 
